 Task: Find connections with filter location Villarrobledo with filter topic #Consultingwith filter profile language English with filter current company Alantra with filter school Technology And Management Jobs with filter industry Retail Gasoline with filter service category Interaction Design with filter keywords title Controller
Action: Mouse moved to (499, 73)
Screenshot: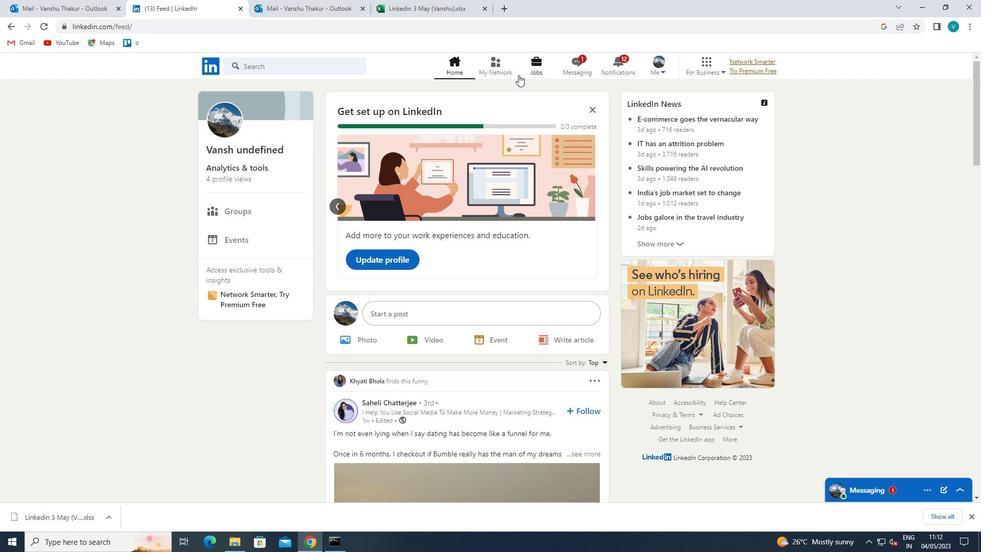 
Action: Mouse pressed left at (499, 73)
Screenshot: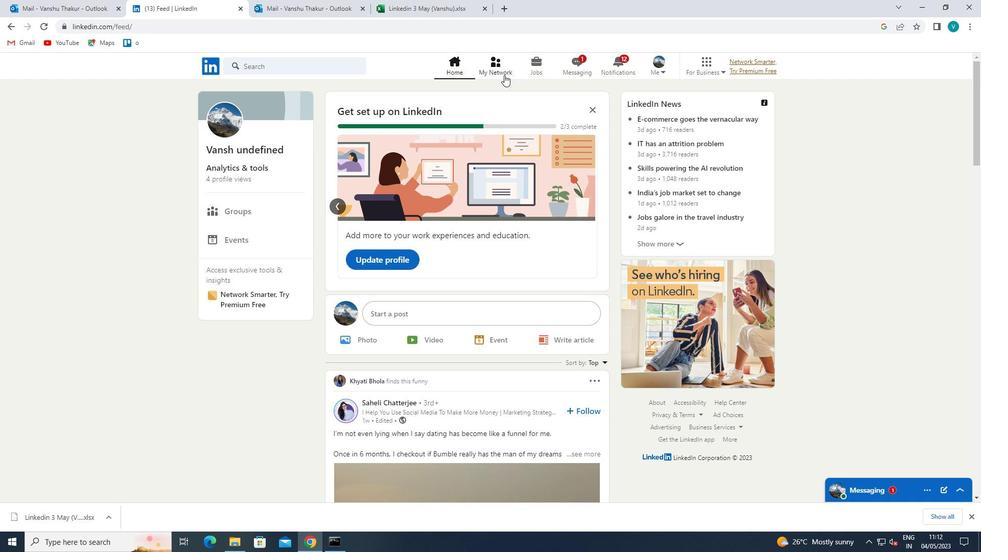 
Action: Mouse moved to (303, 116)
Screenshot: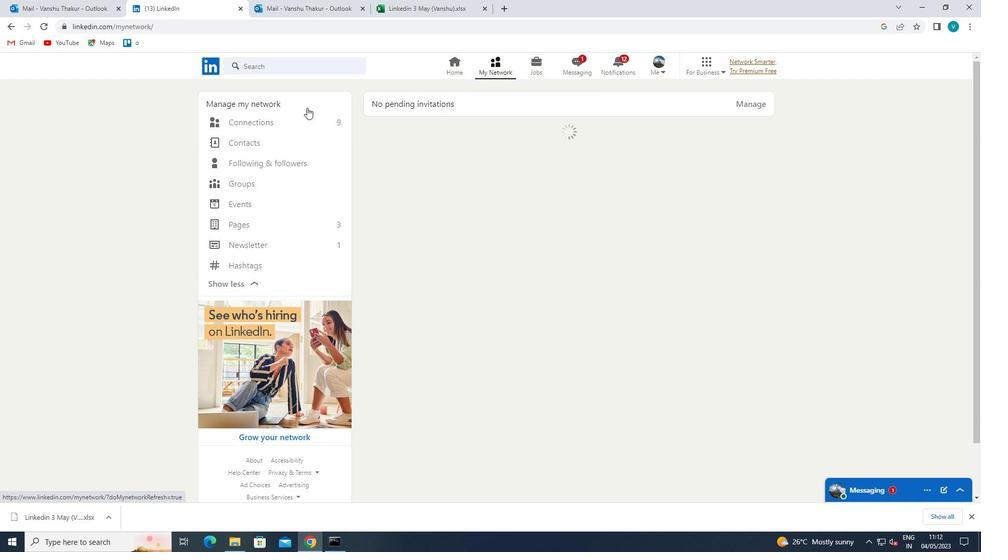 
Action: Mouse pressed left at (303, 116)
Screenshot: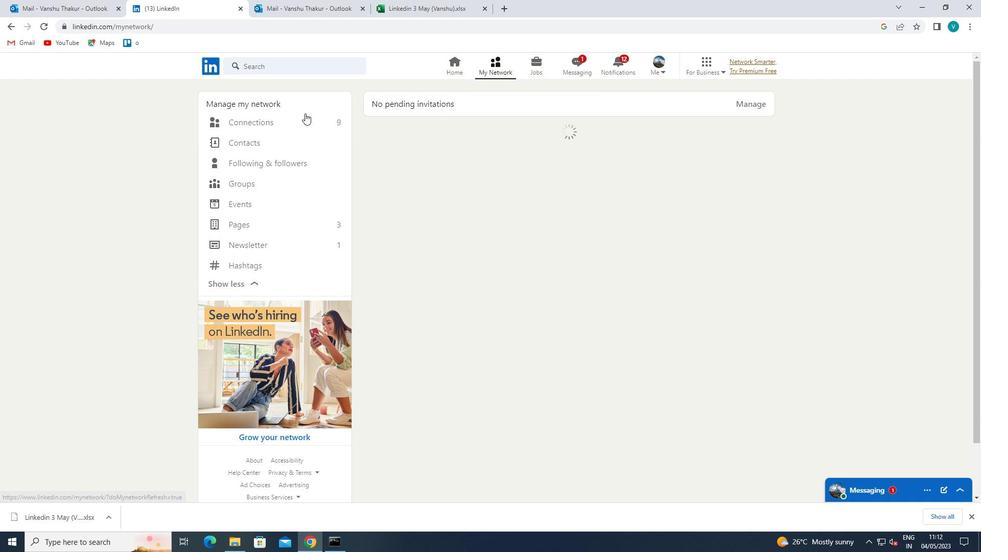 
Action: Mouse moved to (267, 121)
Screenshot: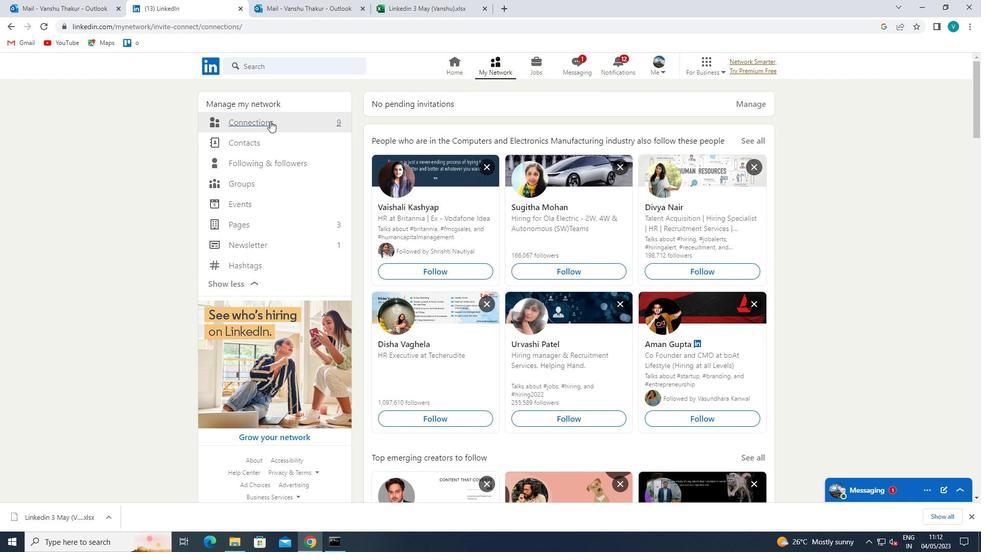
Action: Mouse pressed left at (267, 121)
Screenshot: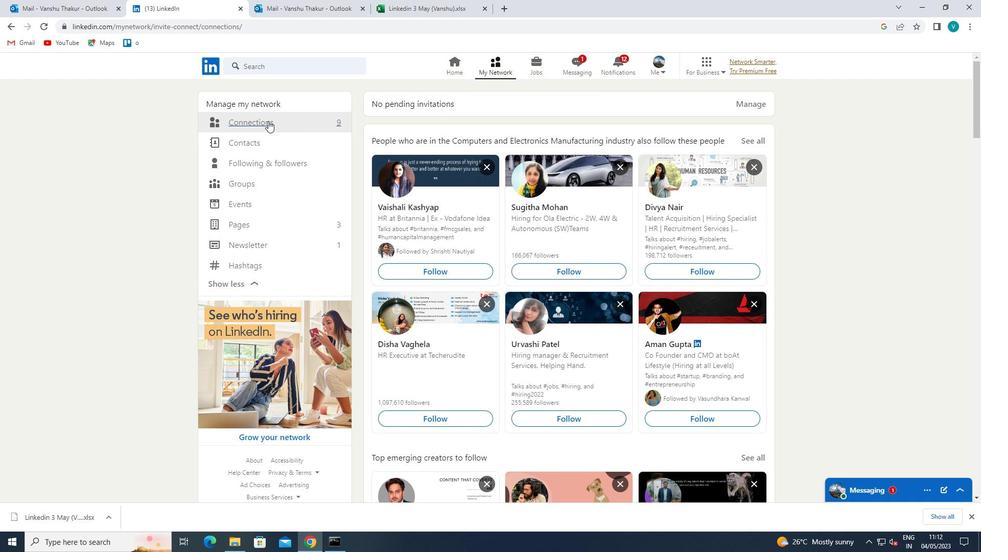 
Action: Mouse moved to (590, 125)
Screenshot: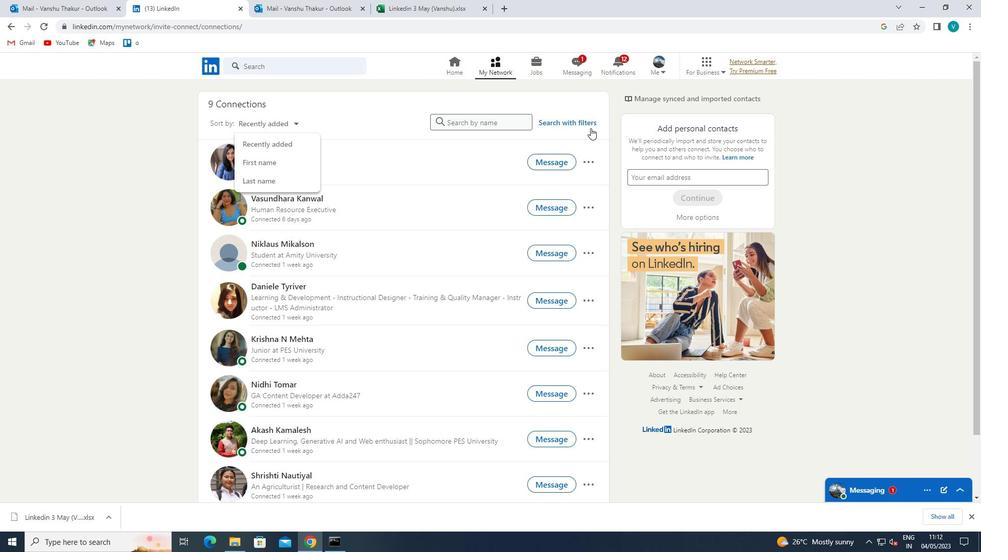 
Action: Mouse pressed left at (590, 125)
Screenshot: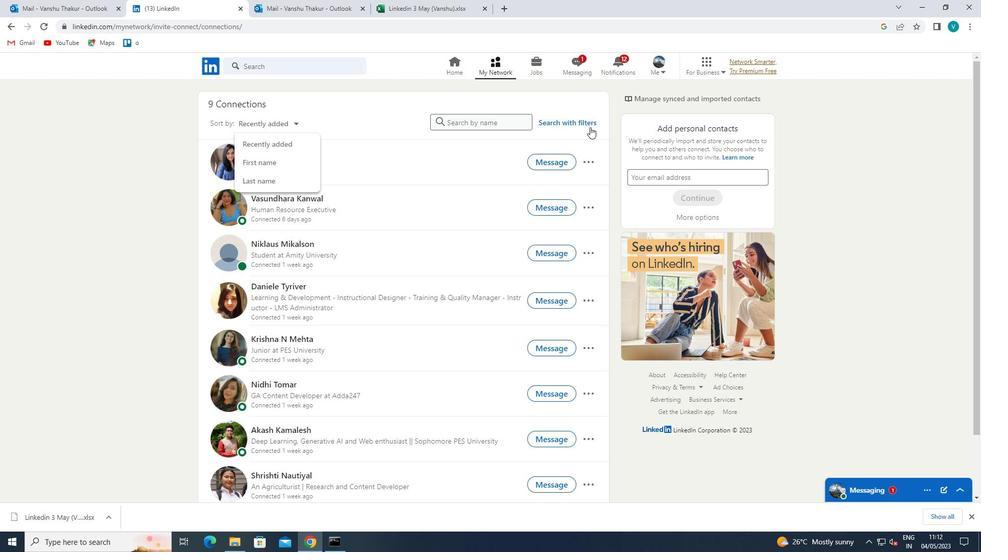 
Action: Mouse moved to (582, 123)
Screenshot: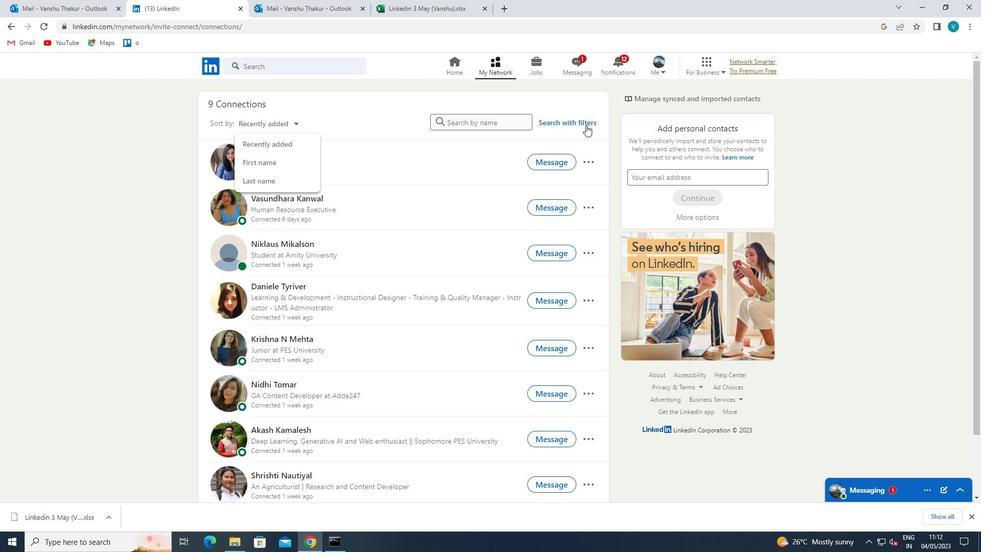 
Action: Mouse pressed left at (582, 123)
Screenshot: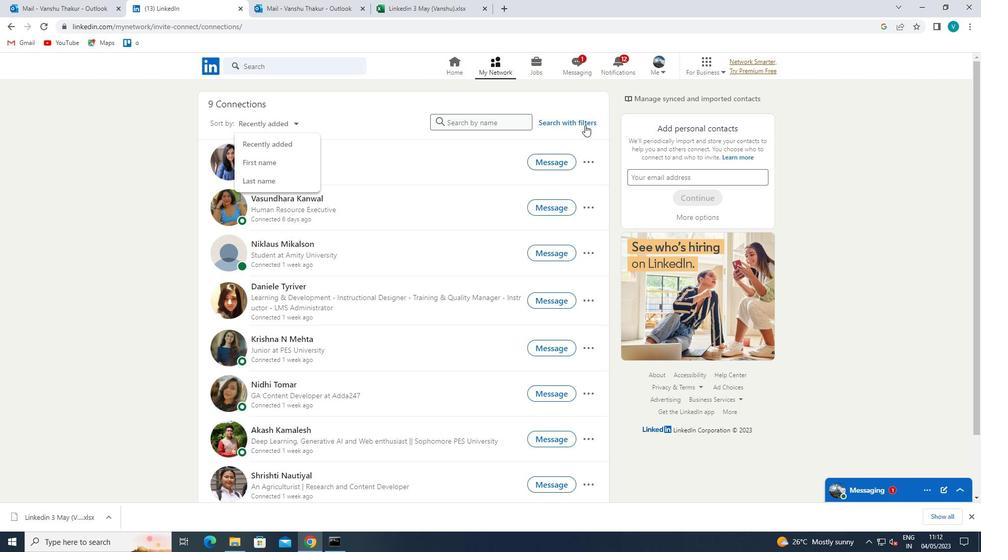 
Action: Mouse moved to (500, 96)
Screenshot: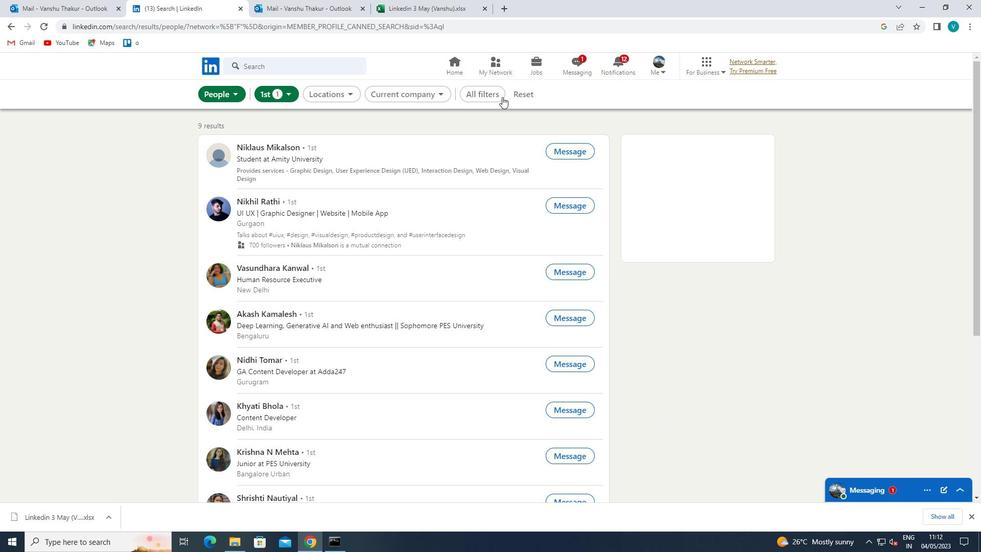 
Action: Mouse pressed left at (500, 96)
Screenshot: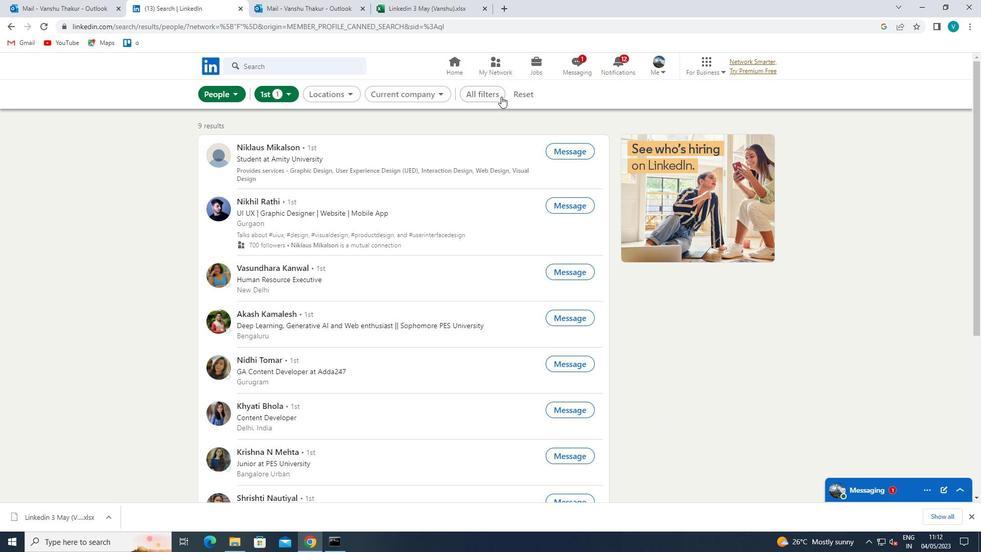 
Action: Mouse moved to (893, 188)
Screenshot: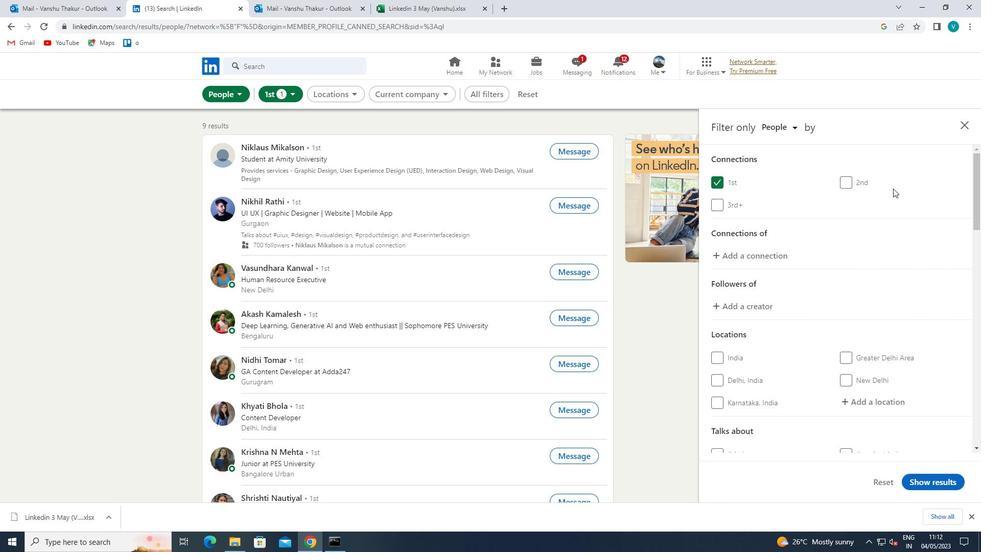 
Action: Mouse scrolled (893, 188) with delta (0, 0)
Screenshot: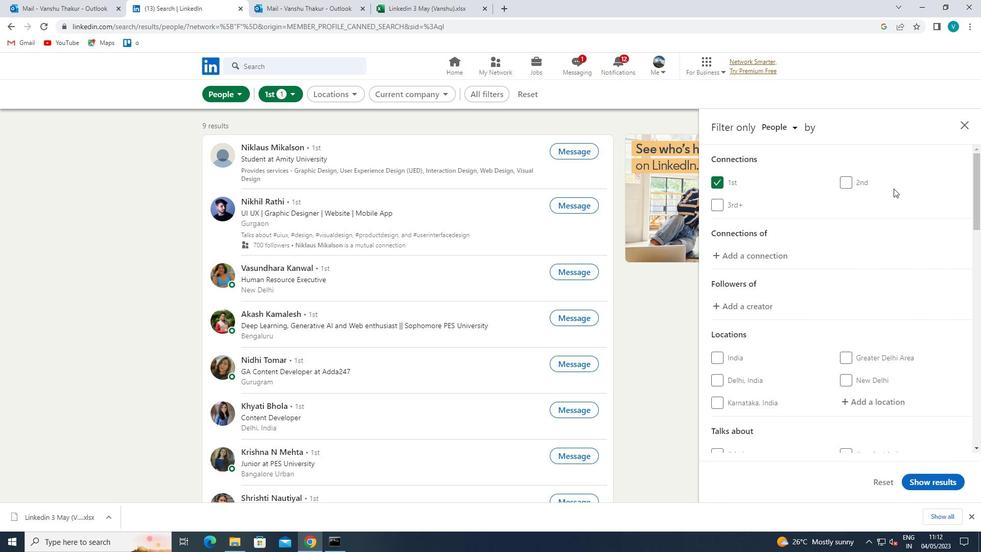 
Action: Mouse moved to (897, 204)
Screenshot: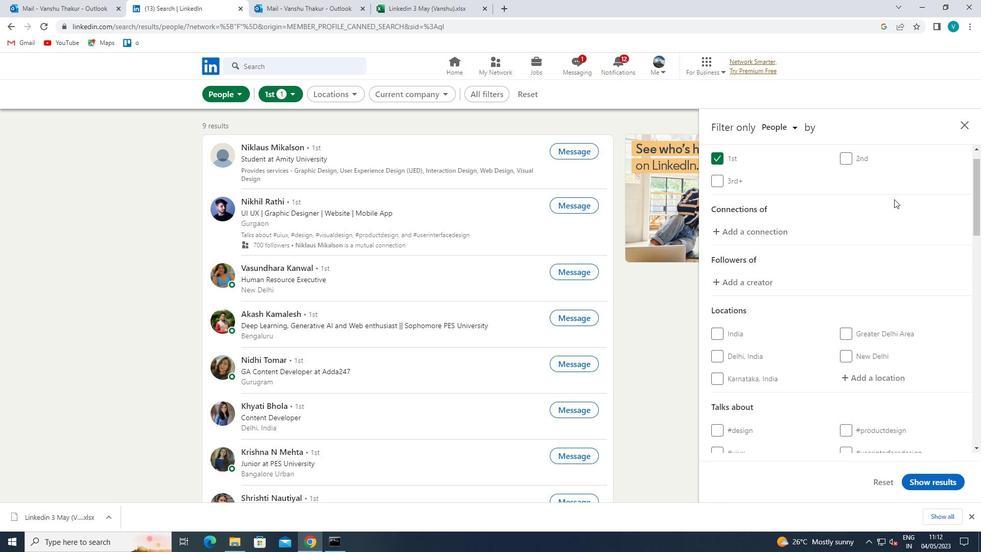 
Action: Mouse scrolled (897, 204) with delta (0, 0)
Screenshot: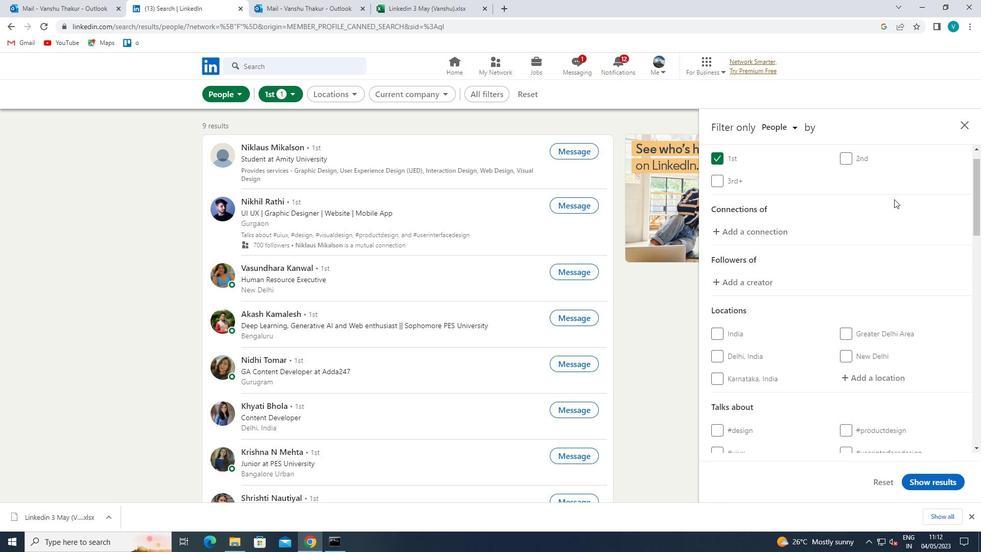 
Action: Mouse moved to (898, 205)
Screenshot: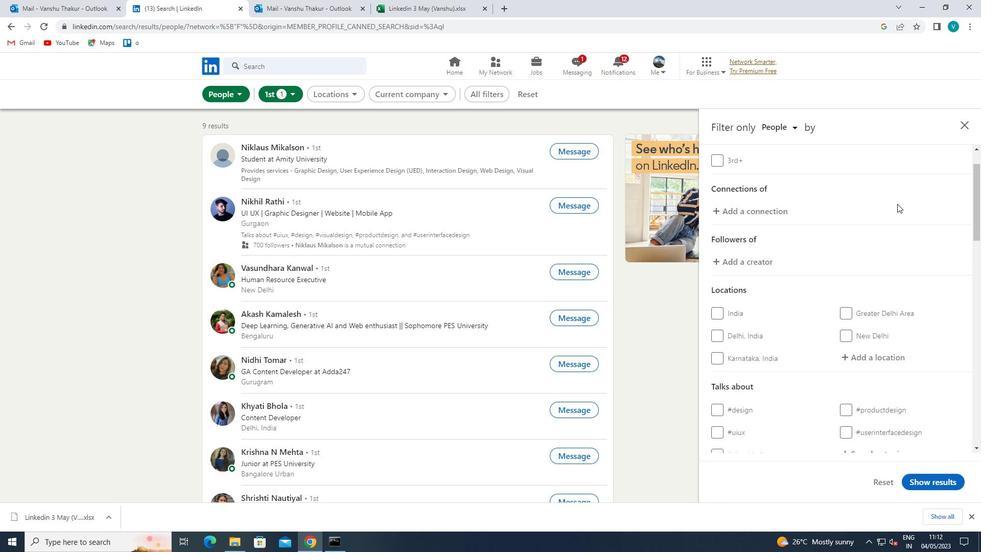 
Action: Mouse scrolled (898, 204) with delta (0, 0)
Screenshot: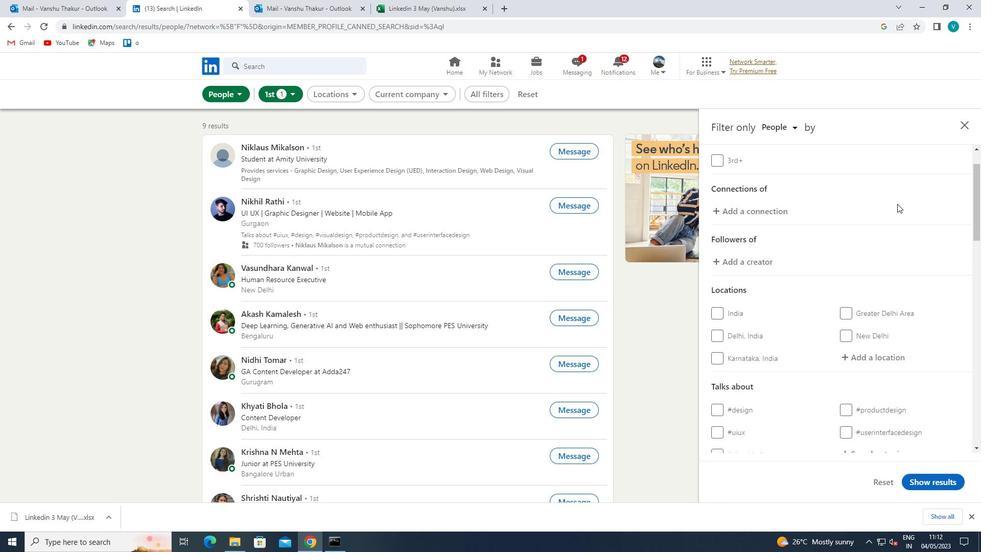 
Action: Mouse moved to (897, 246)
Screenshot: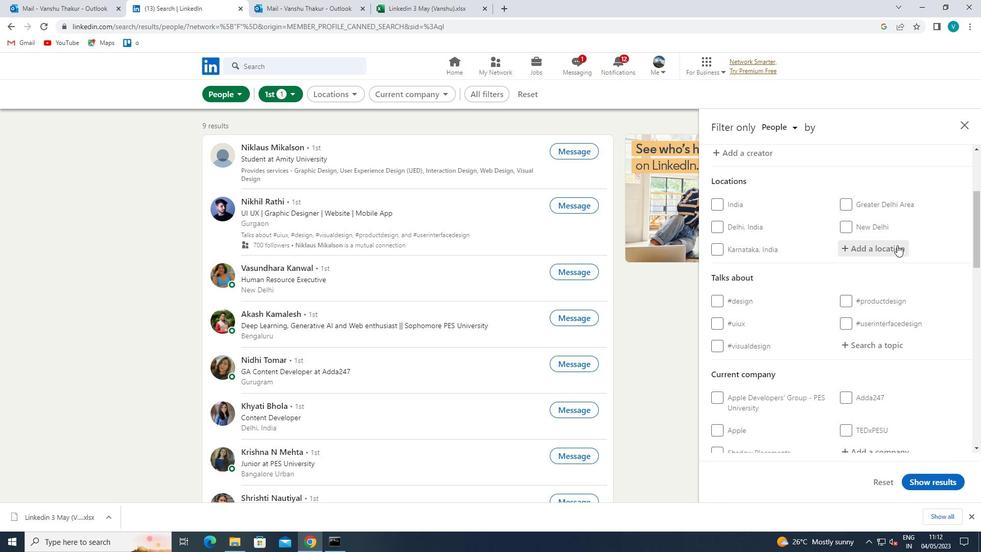 
Action: Mouse pressed left at (897, 246)
Screenshot: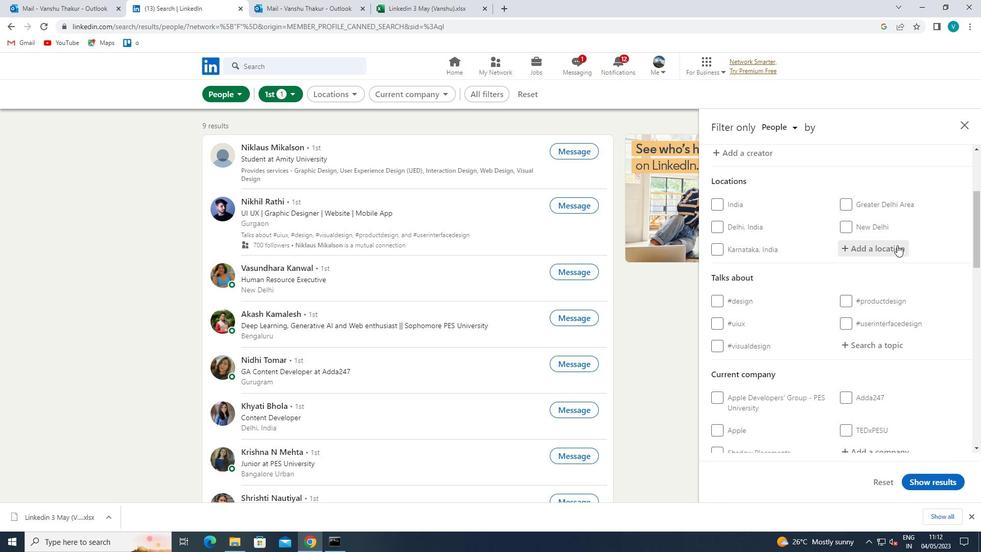 
Action: Mouse moved to (896, 247)
Screenshot: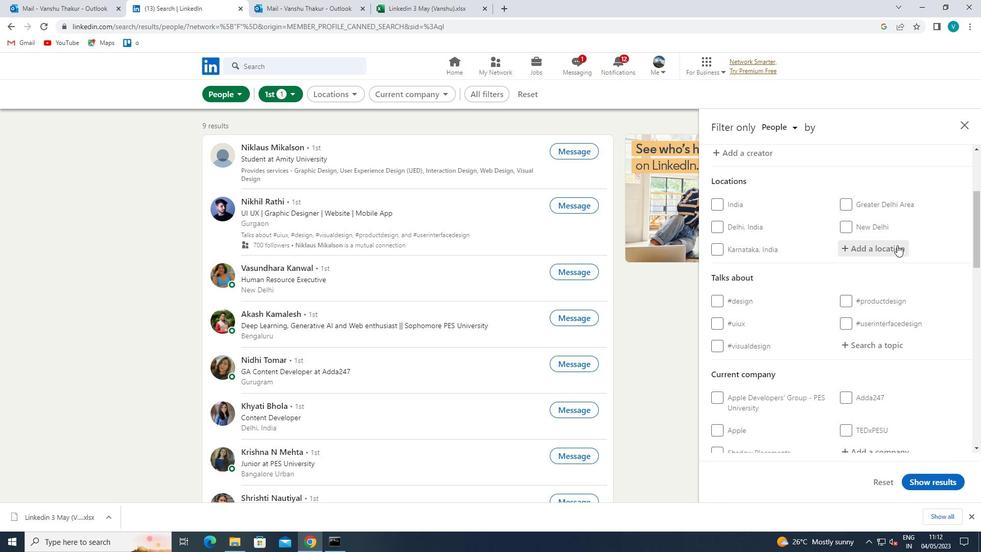 
Action: Key pressed <Key.shift>VILLARROBLEDO
Screenshot: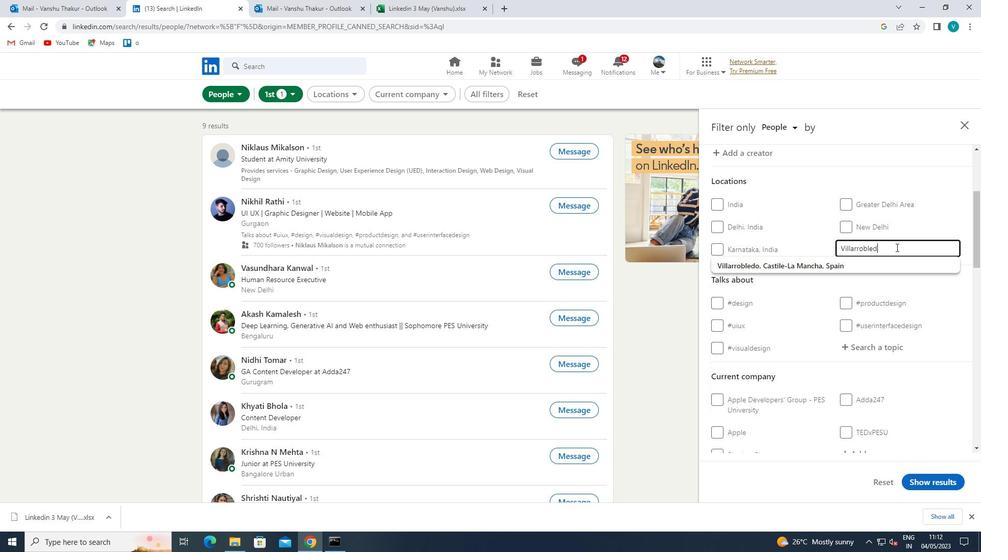 
Action: Mouse moved to (881, 269)
Screenshot: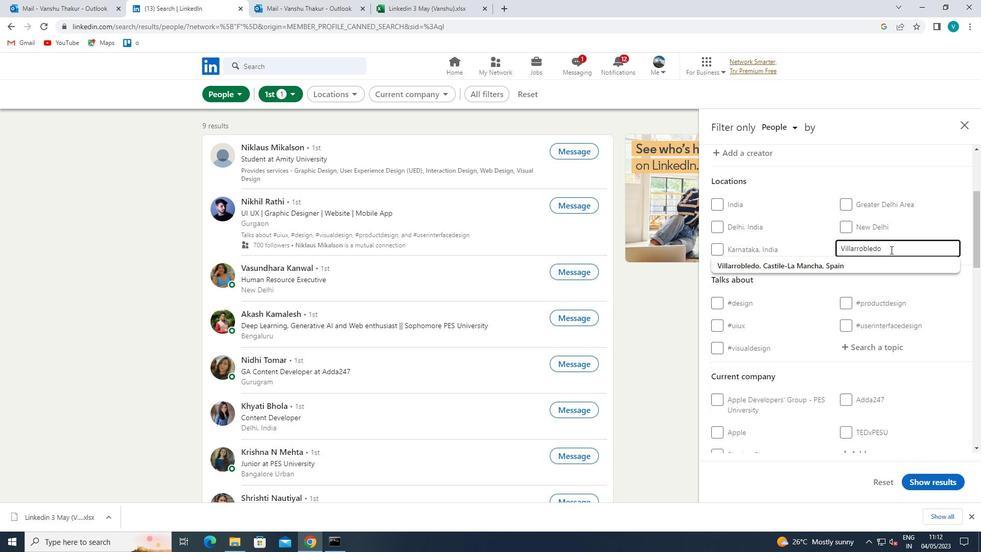 
Action: Mouse pressed left at (881, 269)
Screenshot: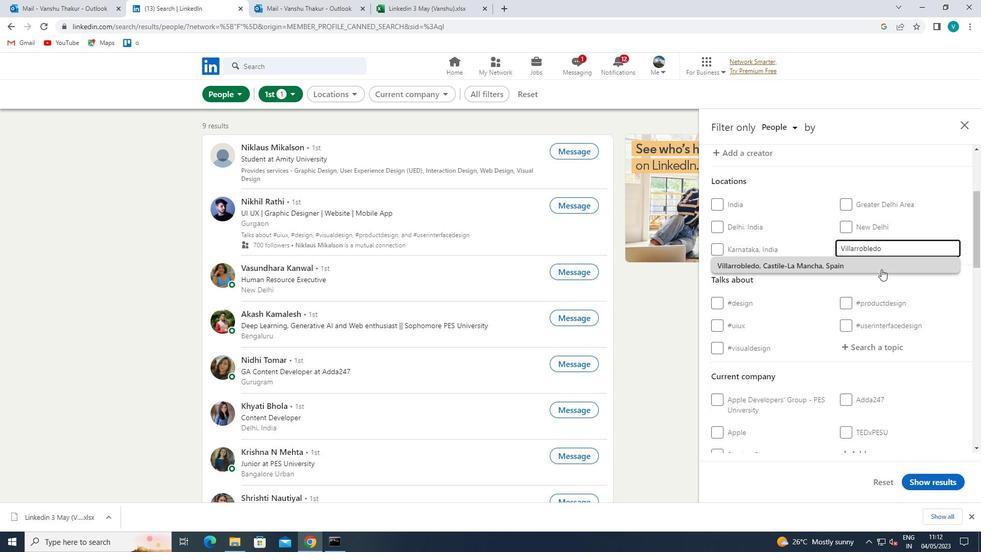 
Action: Mouse moved to (875, 272)
Screenshot: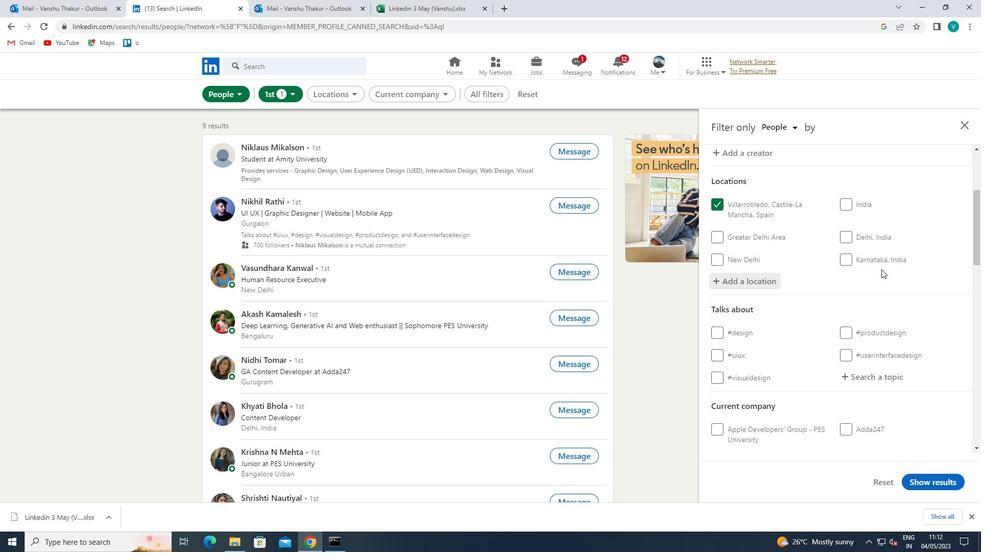 
Action: Mouse scrolled (875, 272) with delta (0, 0)
Screenshot: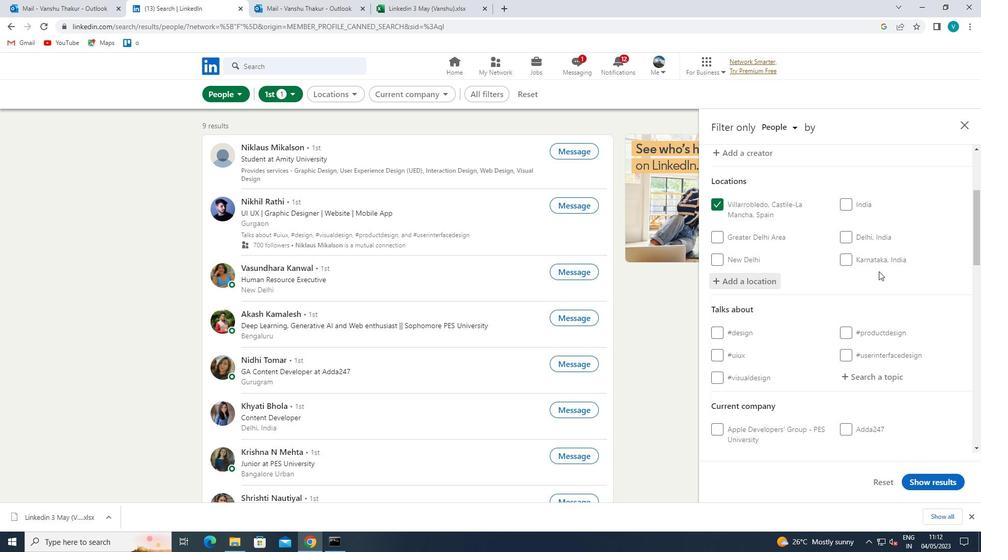 
Action: Mouse scrolled (875, 272) with delta (0, 0)
Screenshot: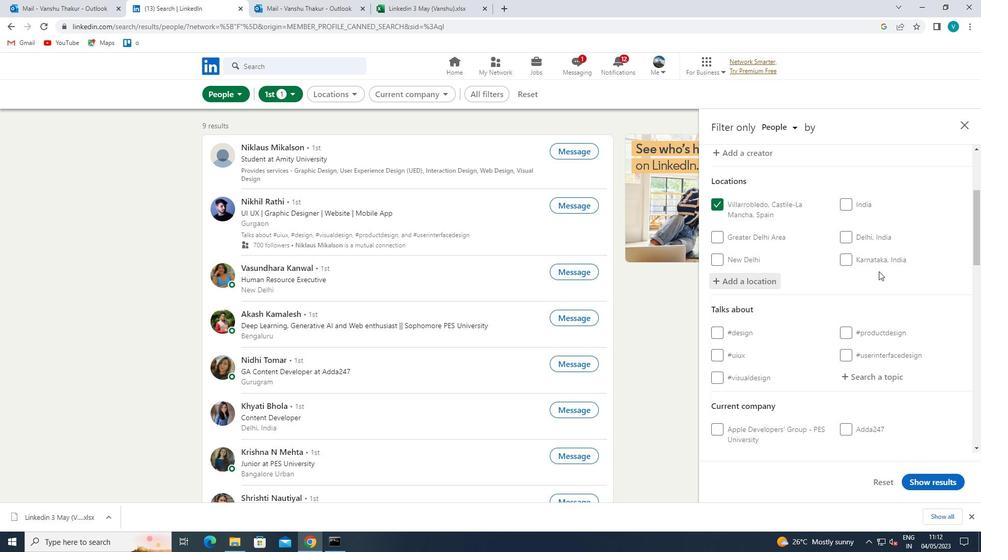 
Action: Mouse moved to (883, 274)
Screenshot: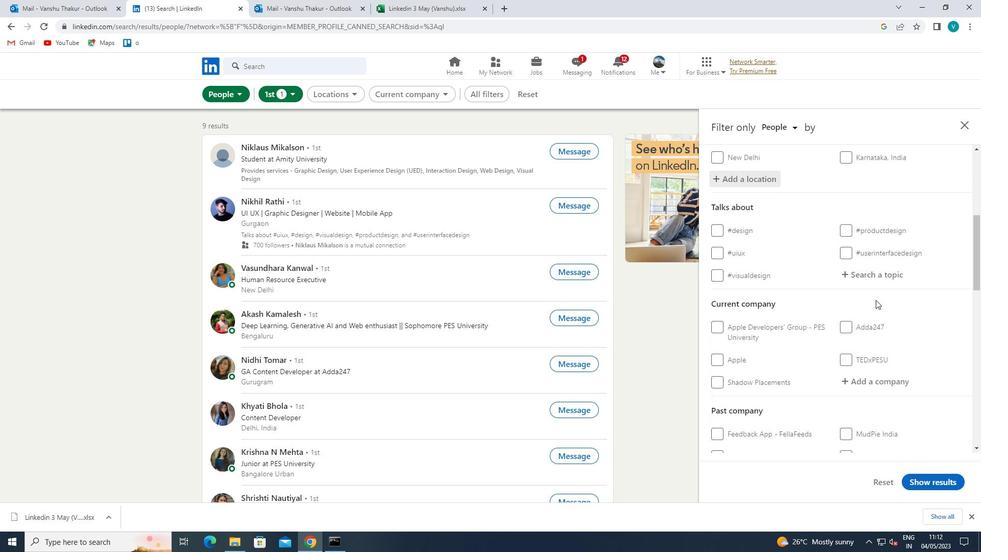 
Action: Mouse pressed left at (883, 274)
Screenshot: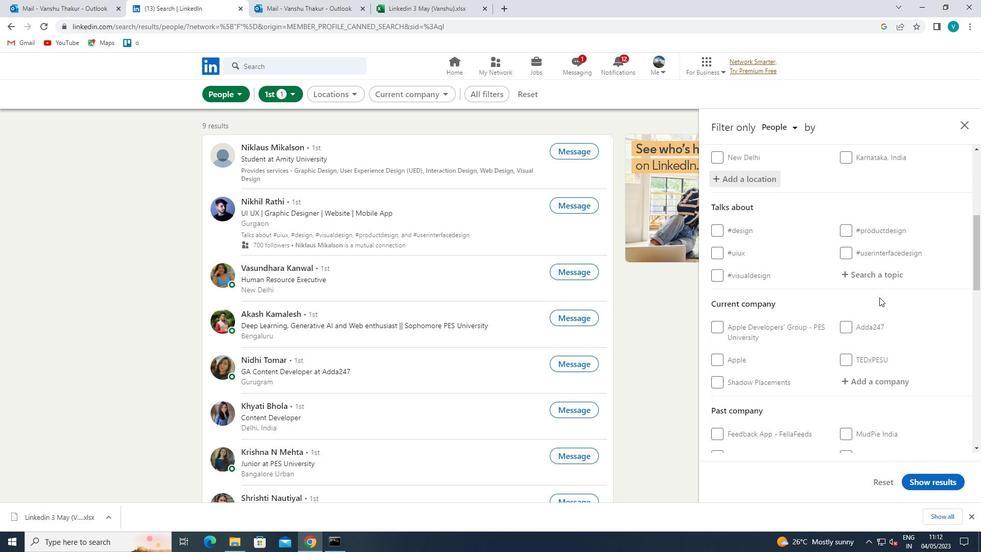 
Action: Mouse moved to (883, 274)
Screenshot: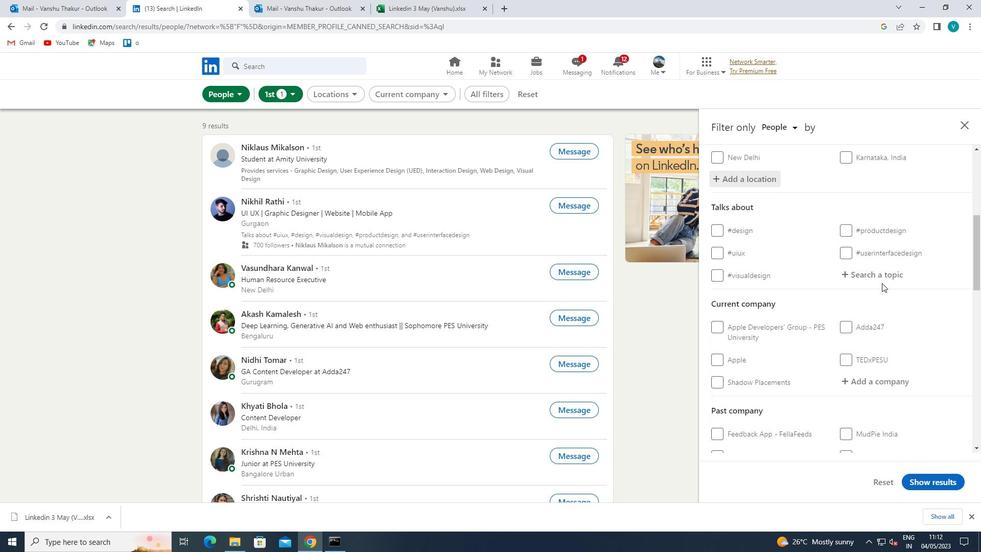 
Action: Key pressed CONSULTING<Key.space>
Screenshot: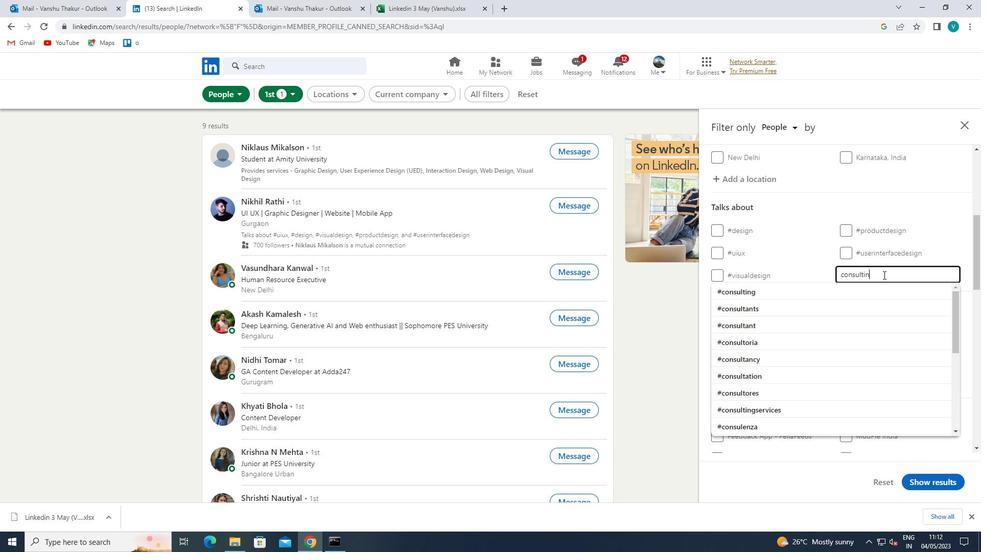 
Action: Mouse moved to (843, 272)
Screenshot: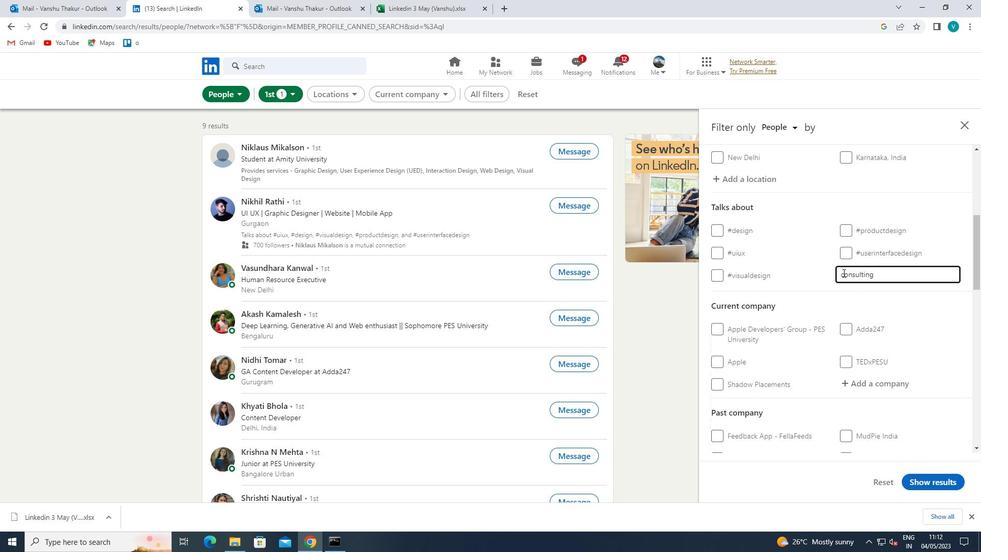 
Action: Mouse pressed left at (843, 272)
Screenshot: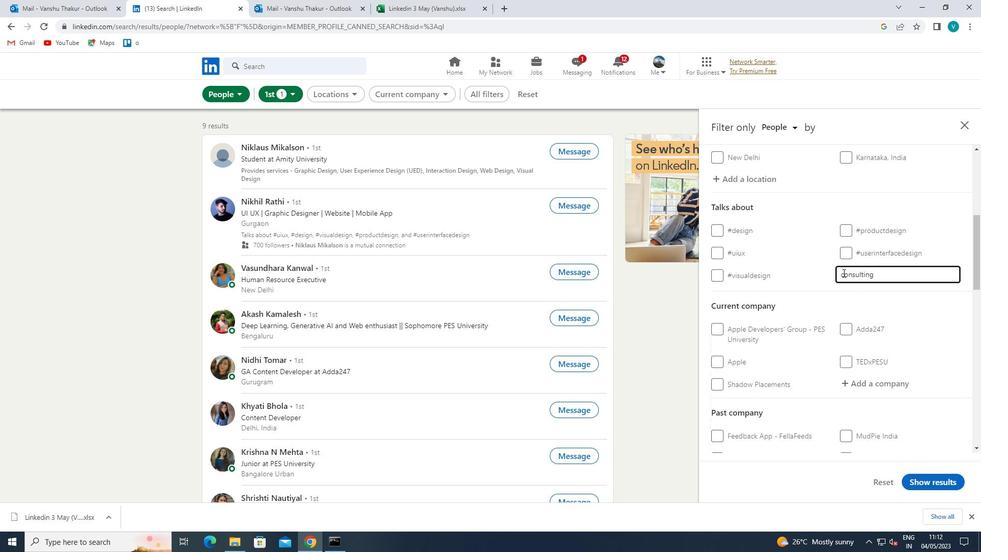
Action: Mouse moved to (840, 277)
Screenshot: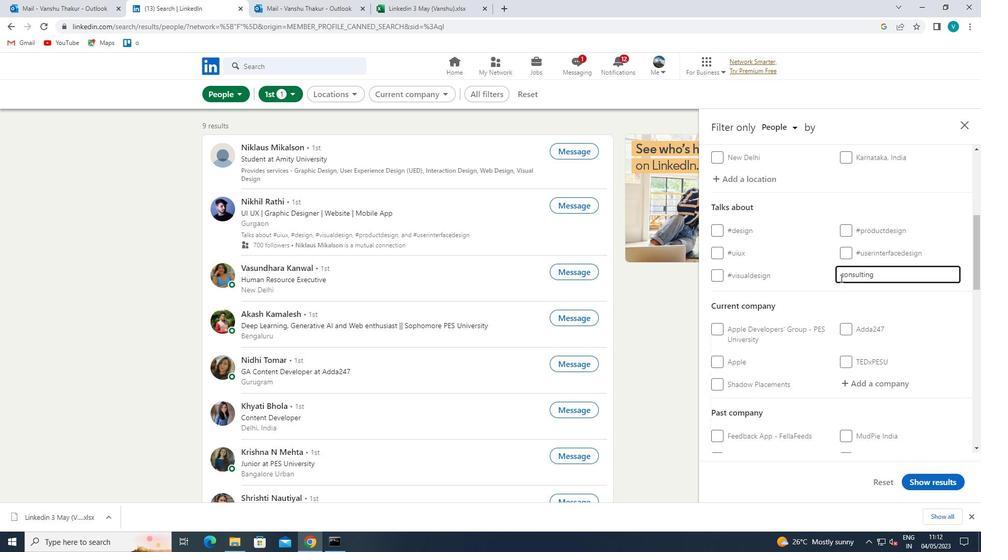 
Action: Mouse pressed left at (840, 277)
Screenshot: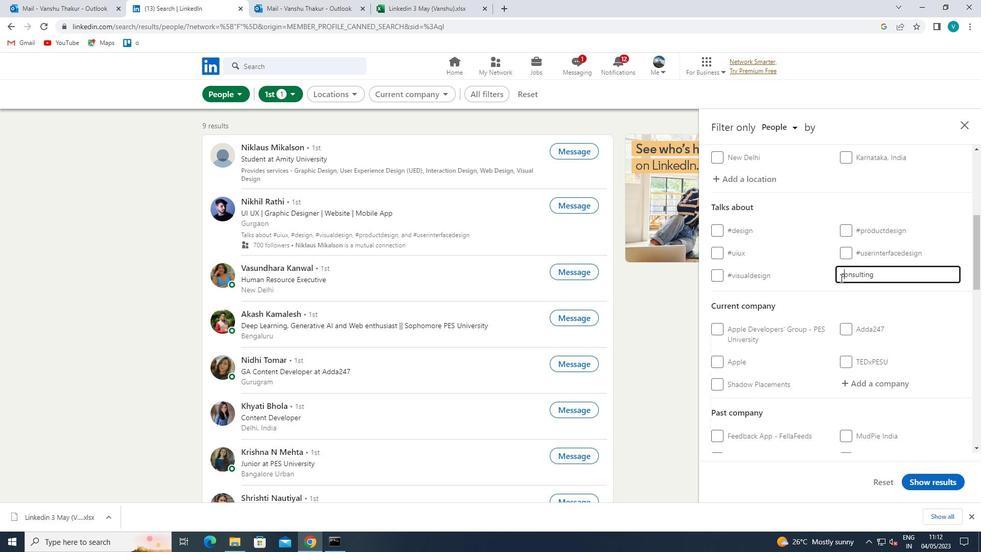 
Action: Mouse moved to (851, 294)
Screenshot: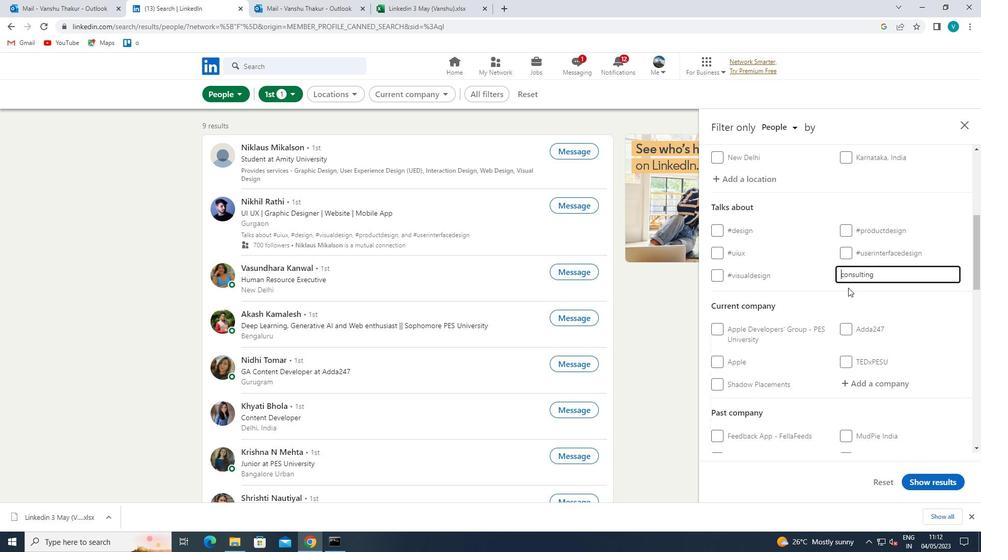 
Action: Key pressed <Key.shift>#
Screenshot: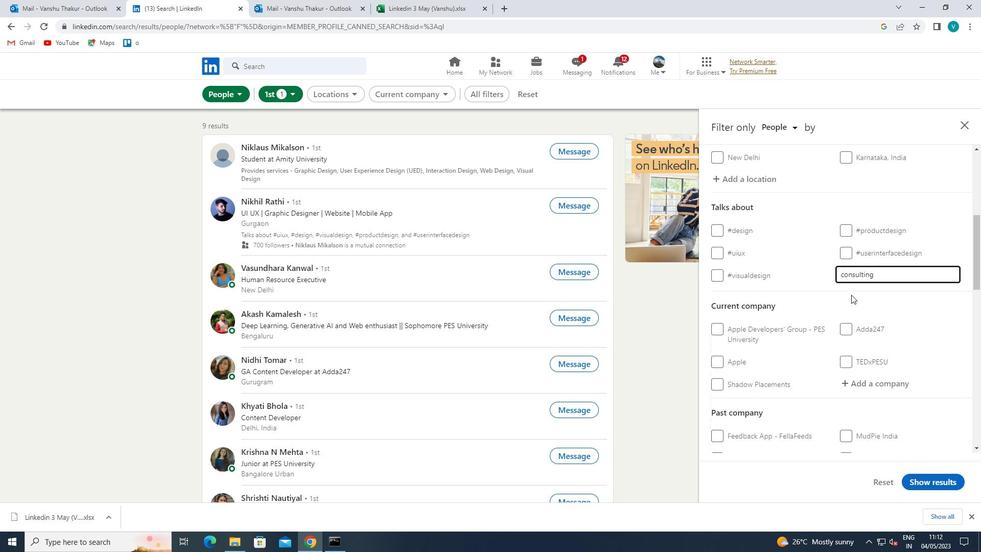 
Action: Mouse moved to (852, 294)
Screenshot: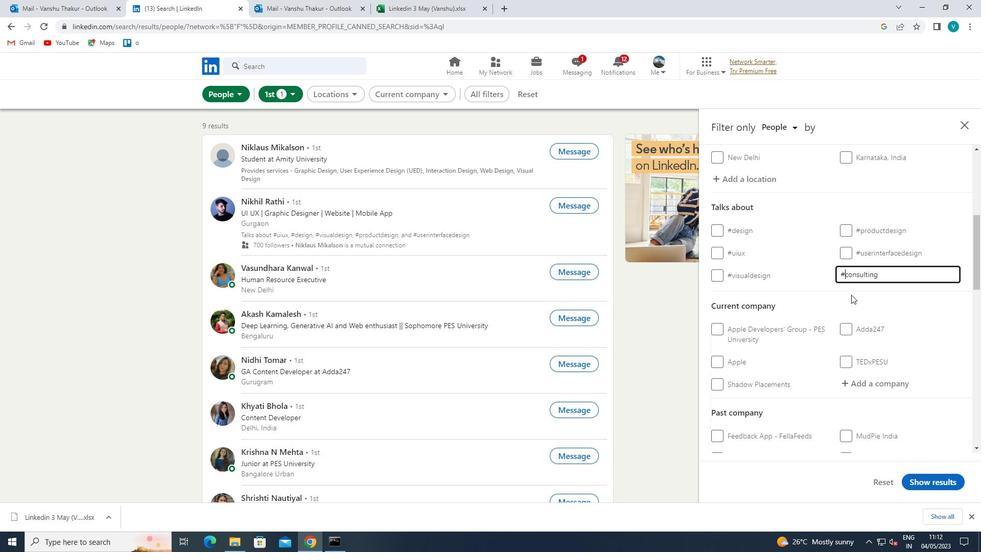 
Action: Mouse pressed left at (852, 294)
Screenshot: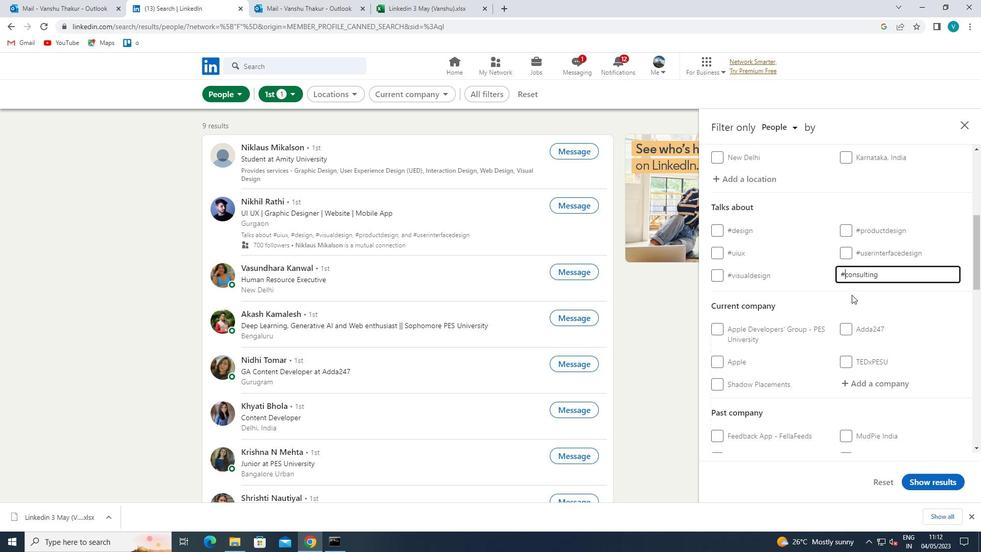 
Action: Mouse moved to (852, 295)
Screenshot: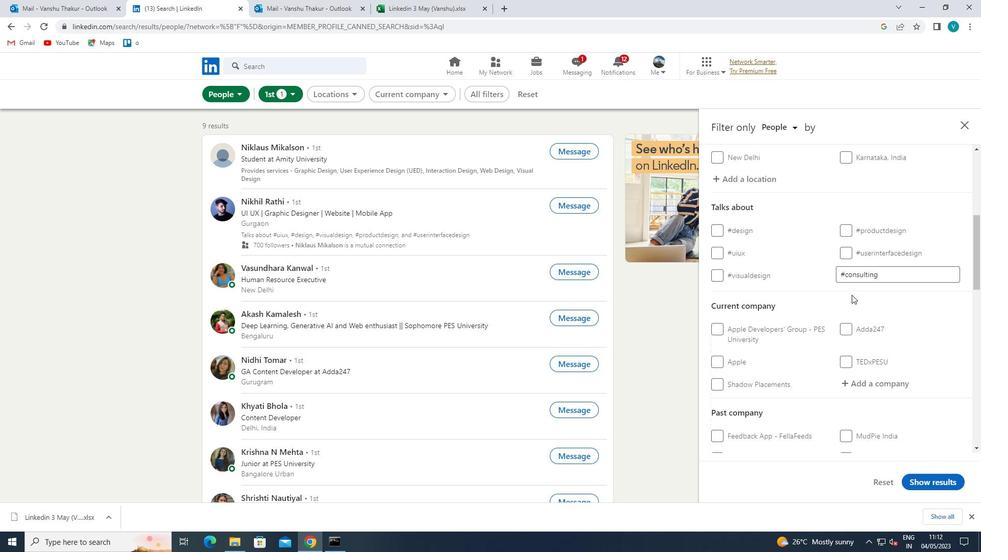 
Action: Mouse scrolled (852, 294) with delta (0, 0)
Screenshot: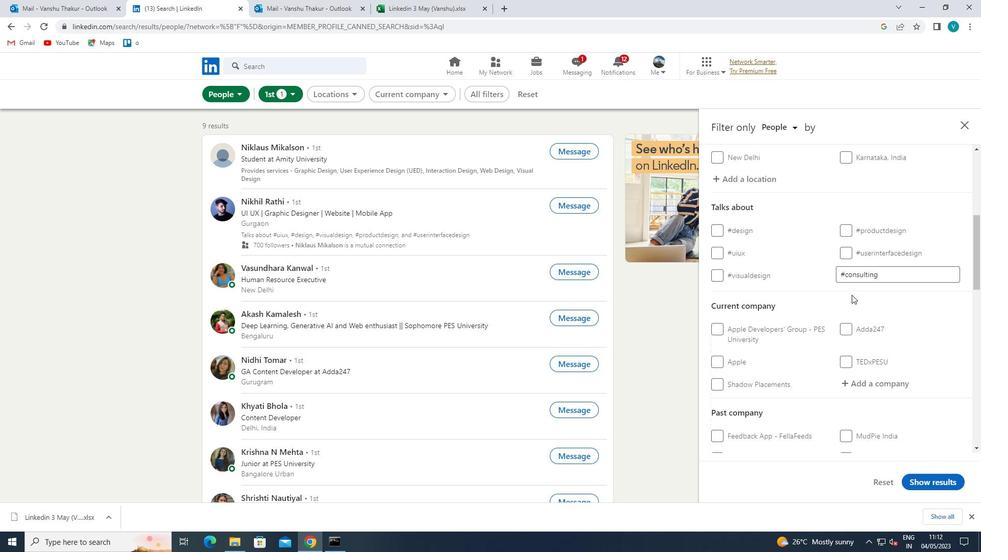 
Action: Mouse moved to (851, 295)
Screenshot: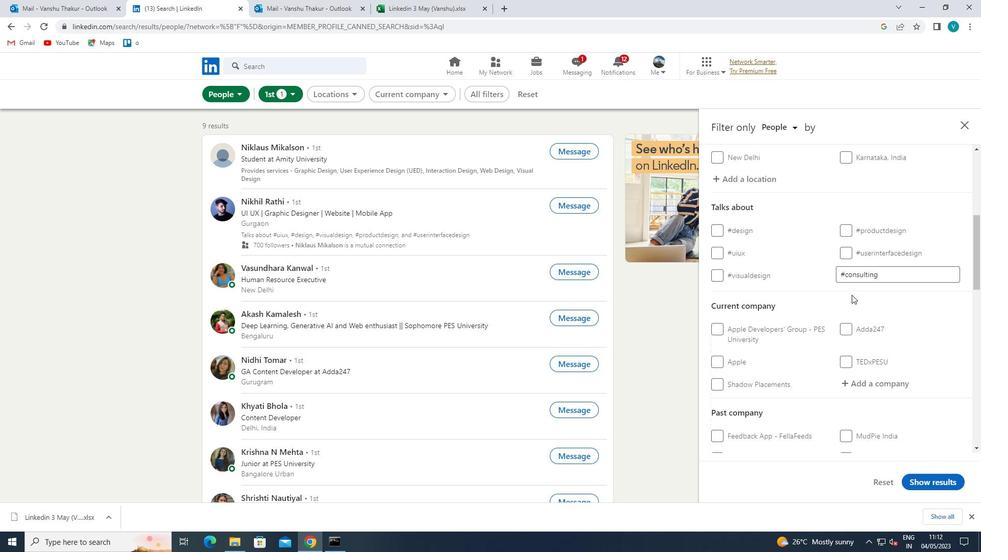 
Action: Mouse scrolled (851, 295) with delta (0, 0)
Screenshot: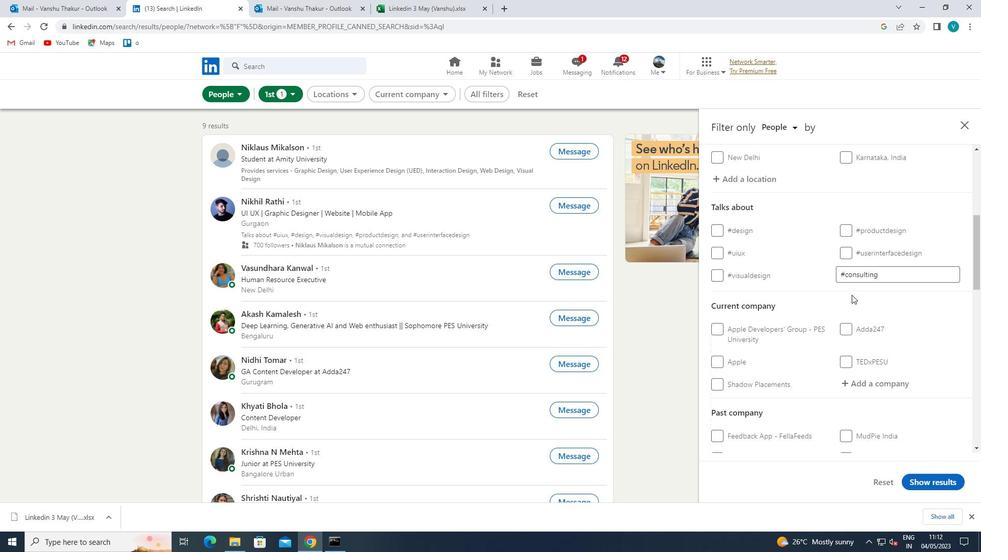 
Action: Mouse moved to (849, 296)
Screenshot: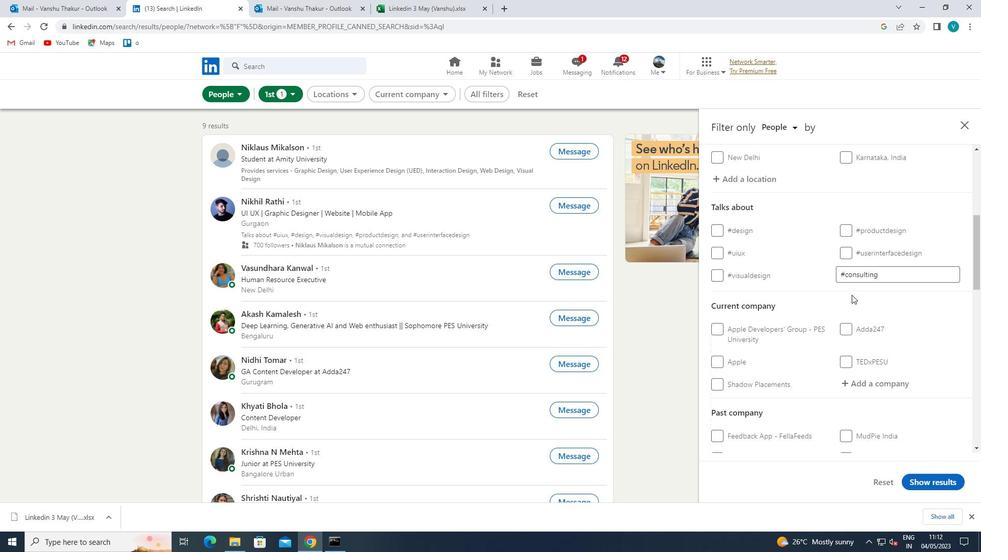 
Action: Mouse scrolled (849, 296) with delta (0, 0)
Screenshot: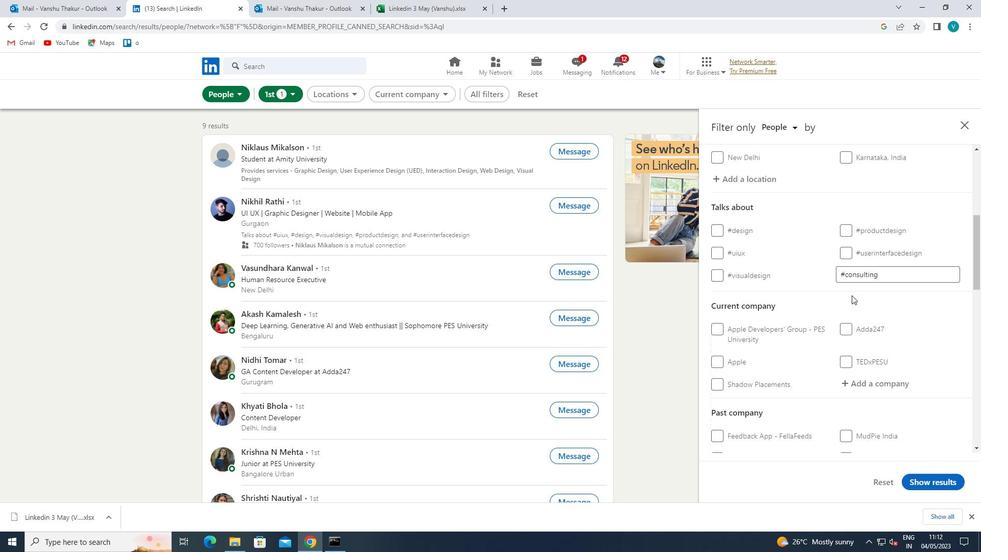 
Action: Mouse moved to (845, 298)
Screenshot: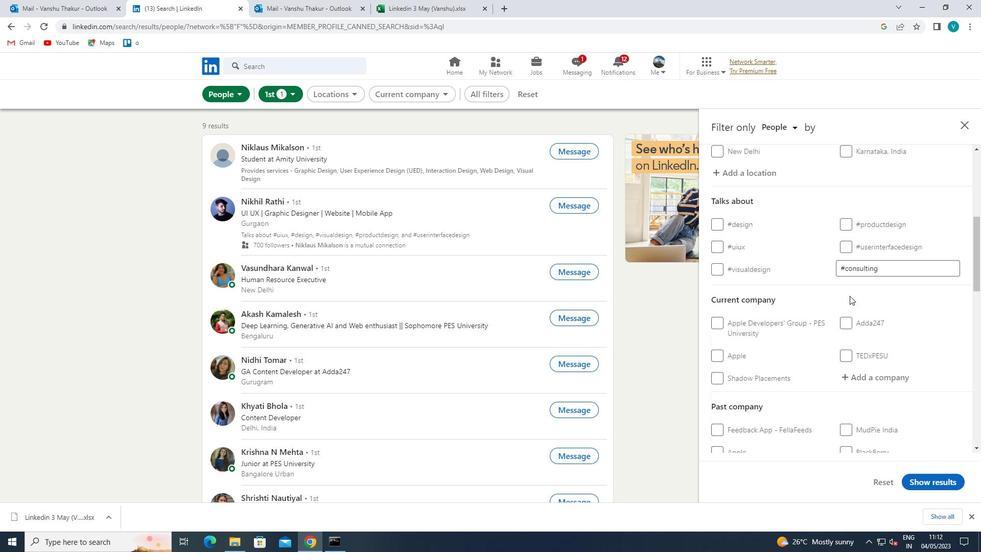 
Action: Mouse scrolled (845, 297) with delta (0, 0)
Screenshot: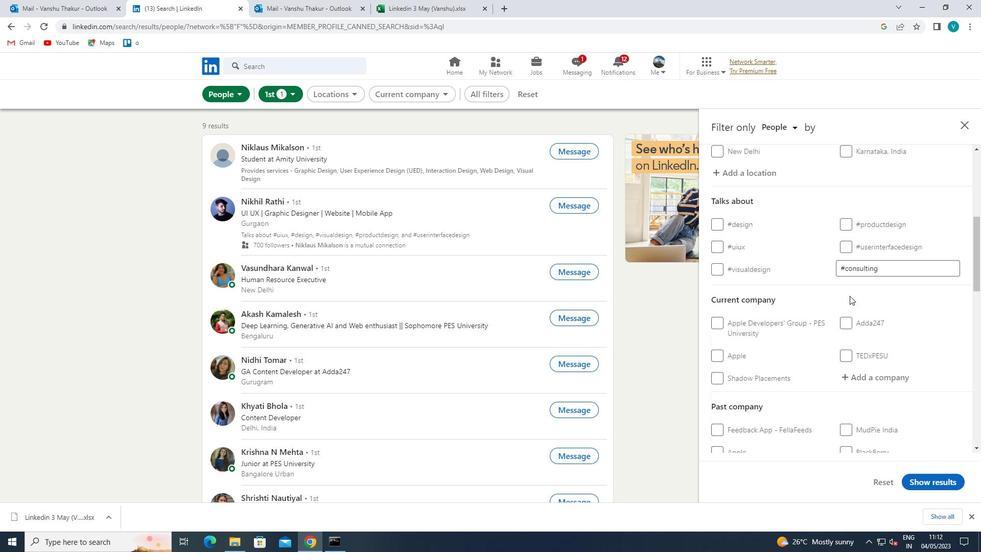 
Action: Mouse moved to (842, 300)
Screenshot: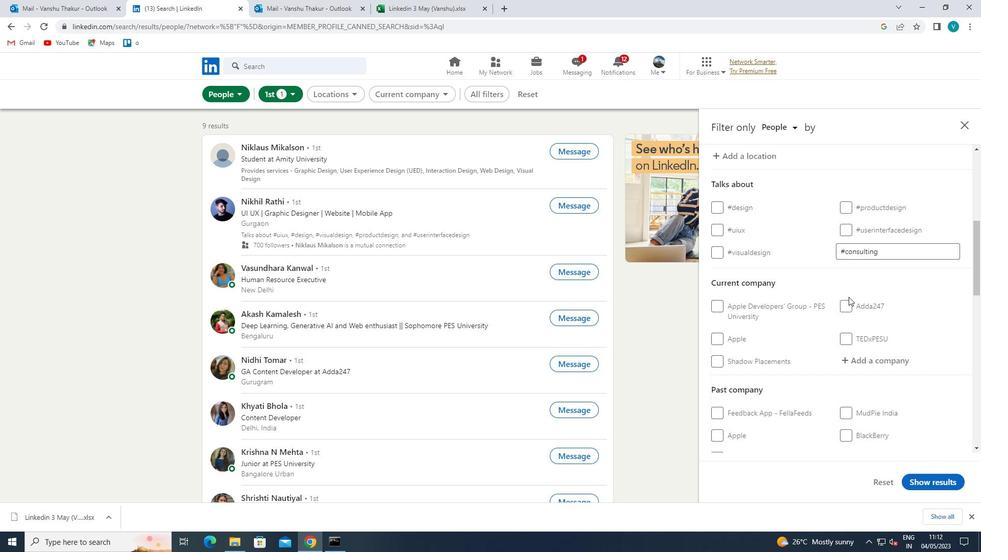 
Action: Mouse scrolled (842, 300) with delta (0, 0)
Screenshot: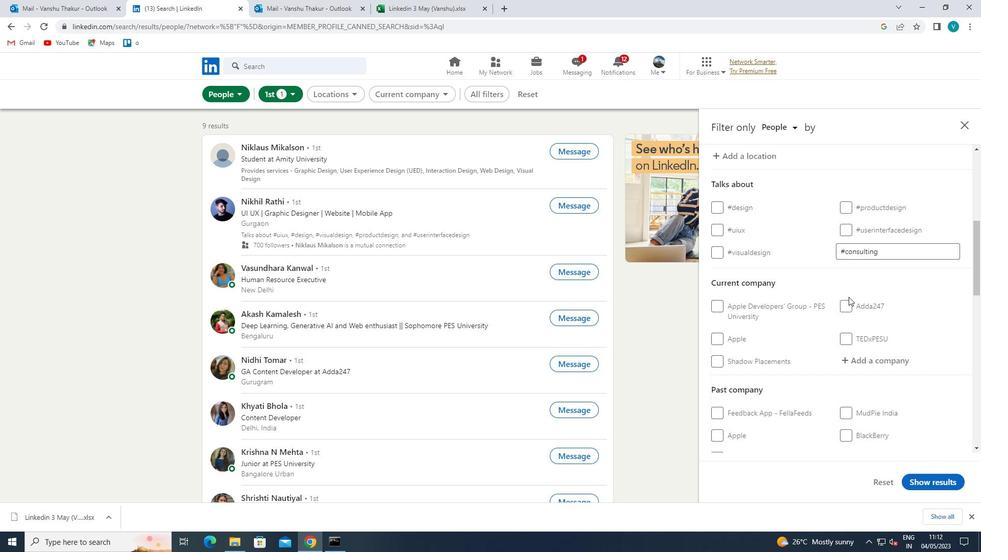 
Action: Mouse moved to (840, 302)
Screenshot: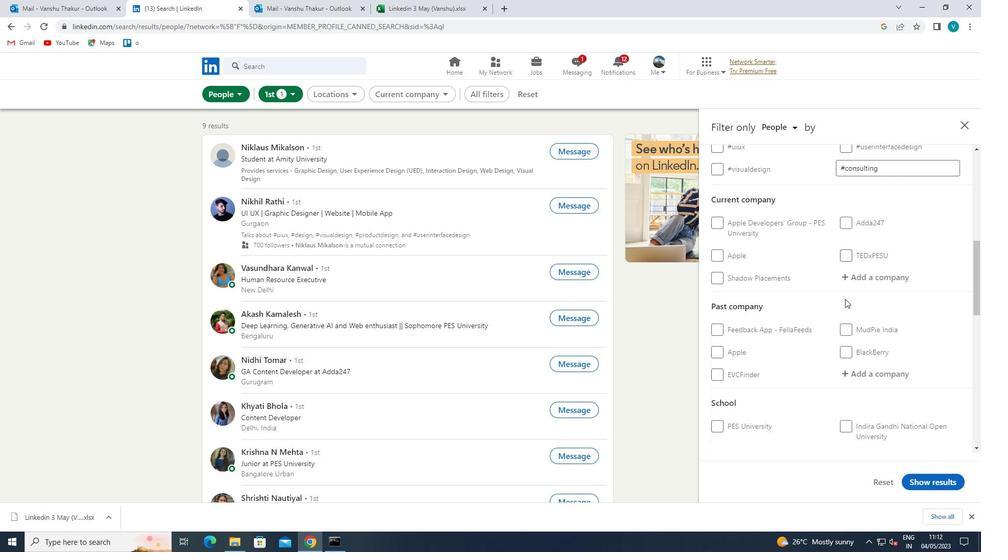 
Action: Mouse scrolled (840, 302) with delta (0, 0)
Screenshot: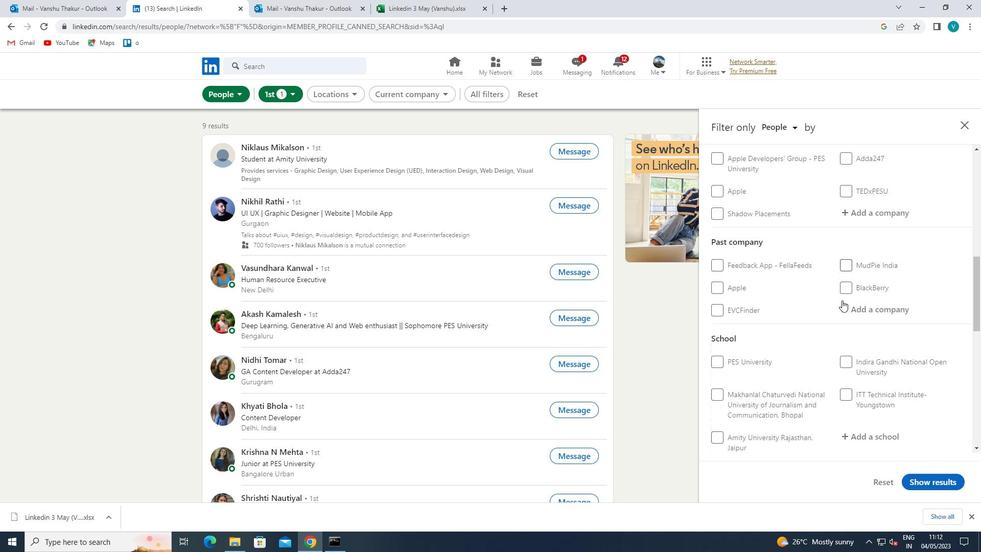 
Action: Mouse moved to (840, 302)
Screenshot: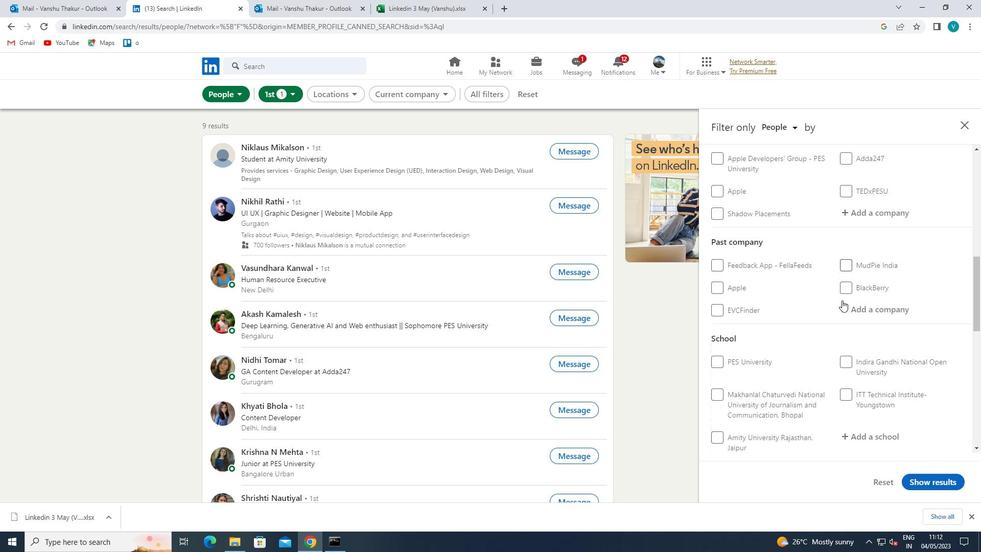 
Action: Mouse scrolled (840, 302) with delta (0, 0)
Screenshot: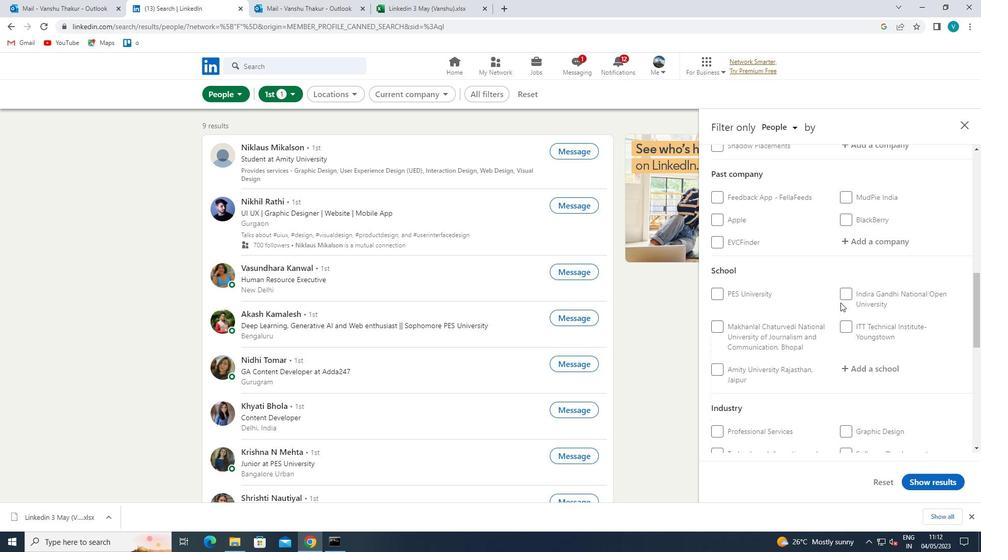 
Action: Mouse moved to (828, 310)
Screenshot: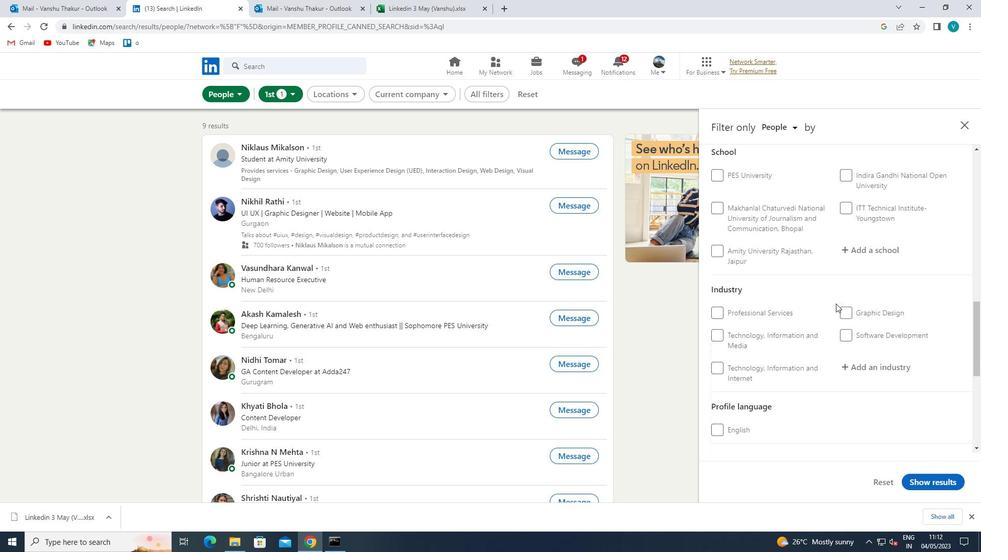 
Action: Mouse scrolled (828, 309) with delta (0, 0)
Screenshot: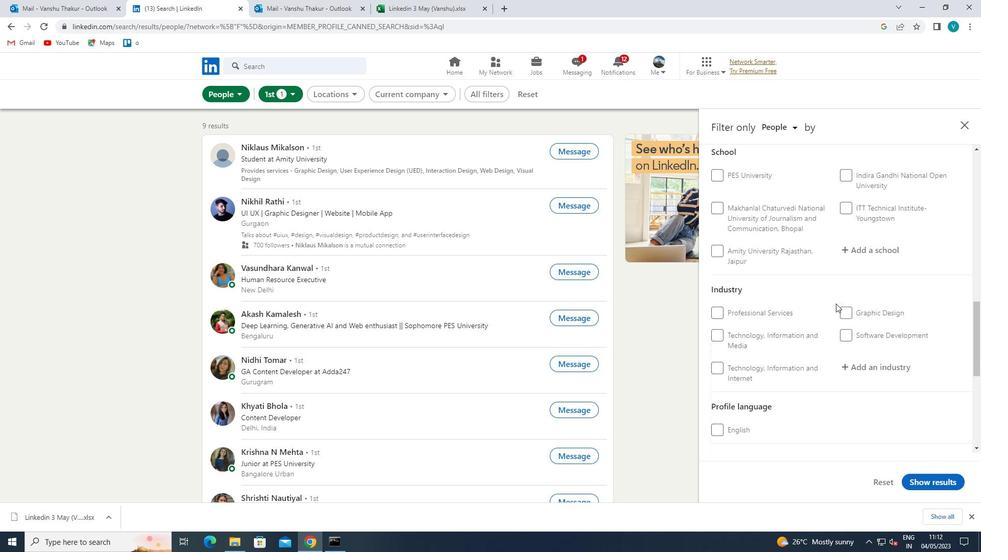
Action: Mouse moved to (828, 310)
Screenshot: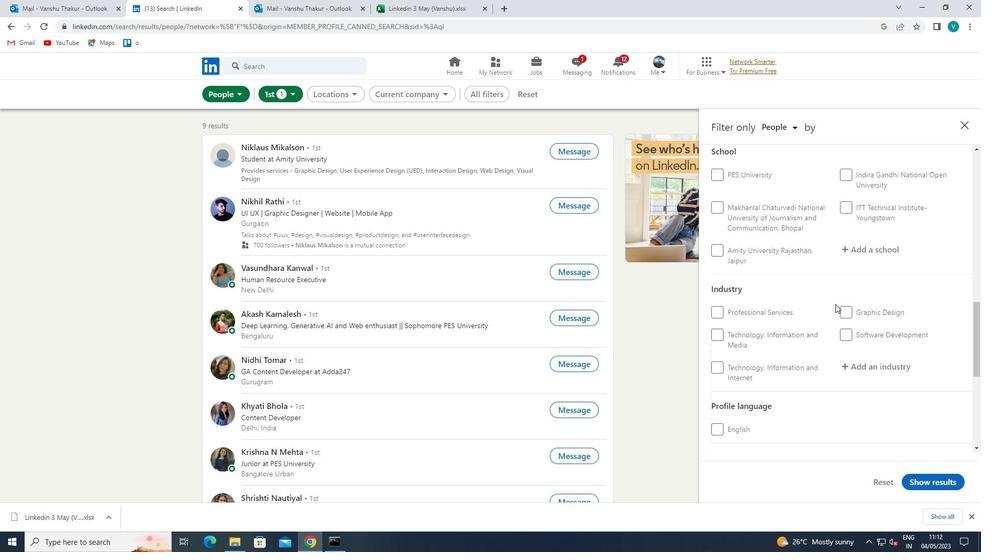 
Action: Mouse scrolled (828, 310) with delta (0, 0)
Screenshot: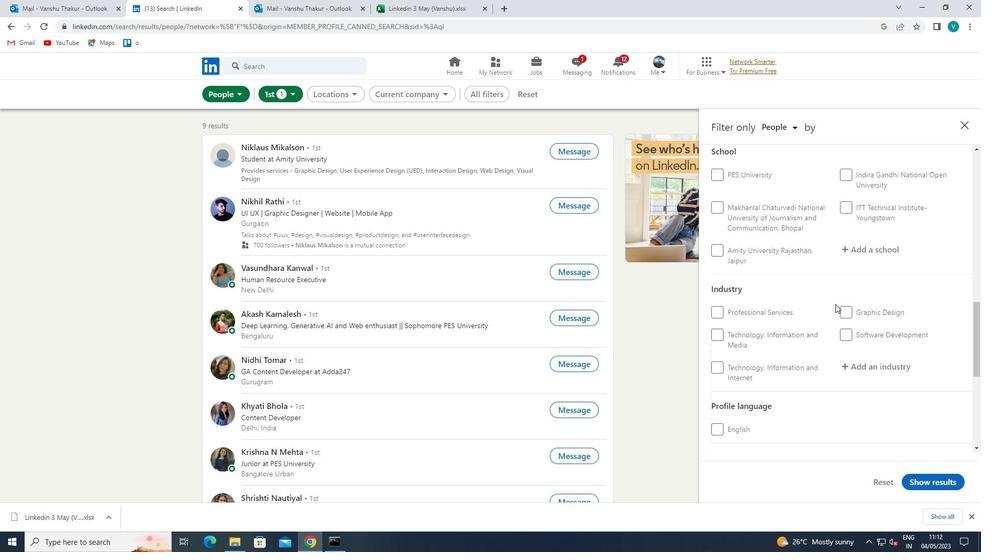 
Action: Mouse moved to (720, 330)
Screenshot: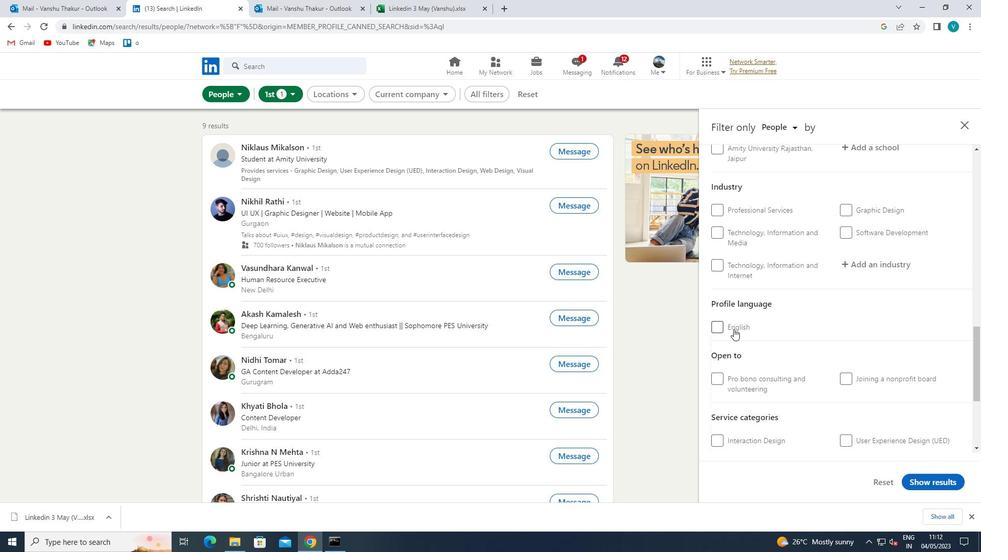 
Action: Mouse pressed left at (720, 330)
Screenshot: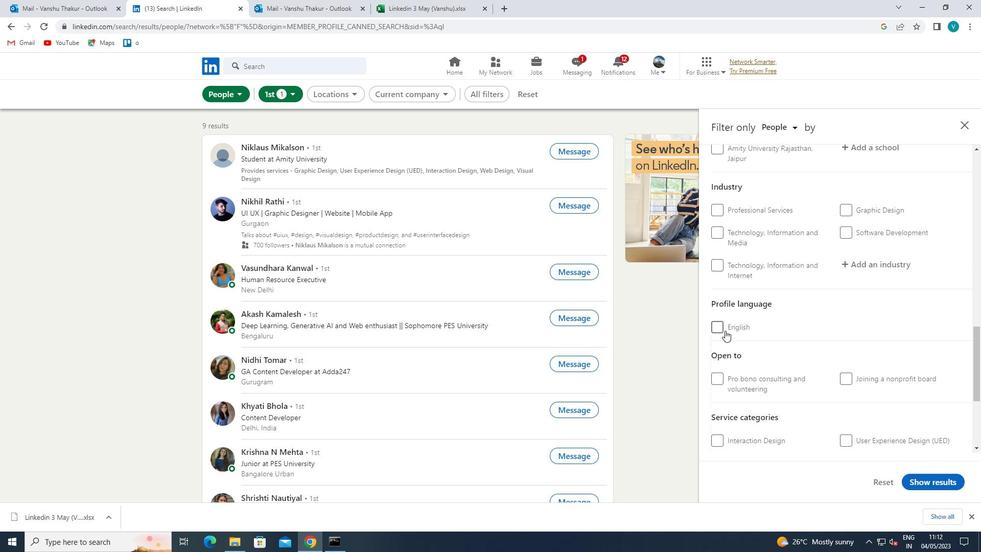 
Action: Mouse moved to (798, 311)
Screenshot: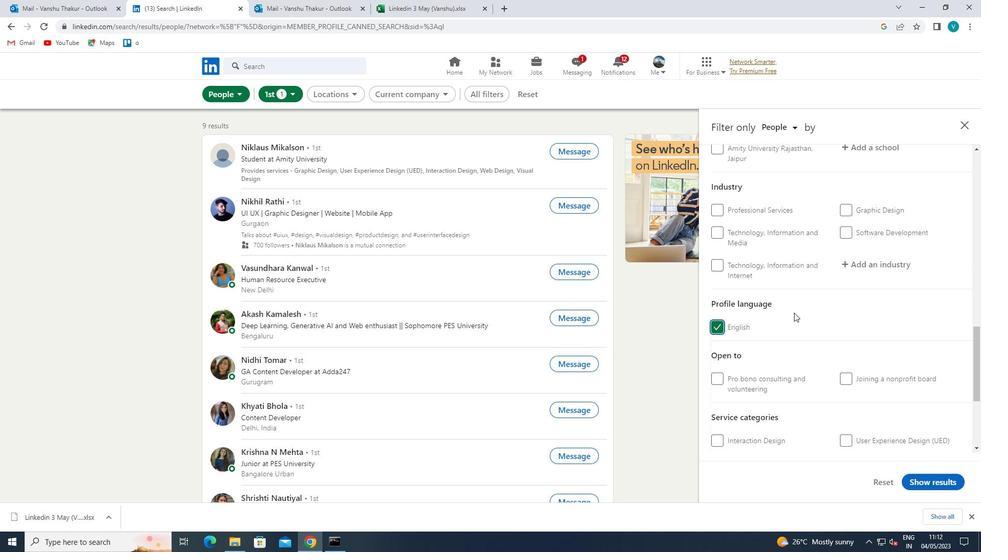 
Action: Mouse scrolled (798, 311) with delta (0, 0)
Screenshot: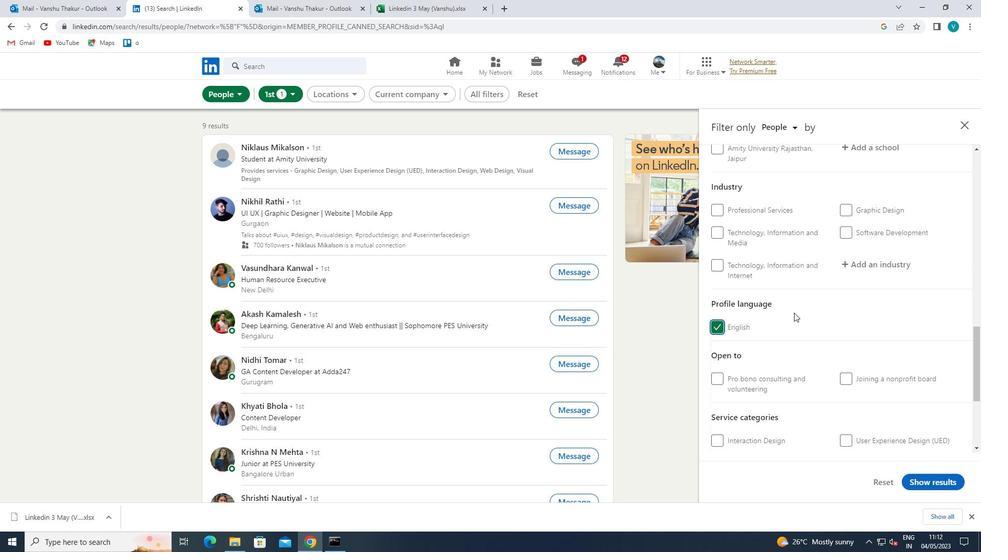 
Action: Mouse moved to (798, 311)
Screenshot: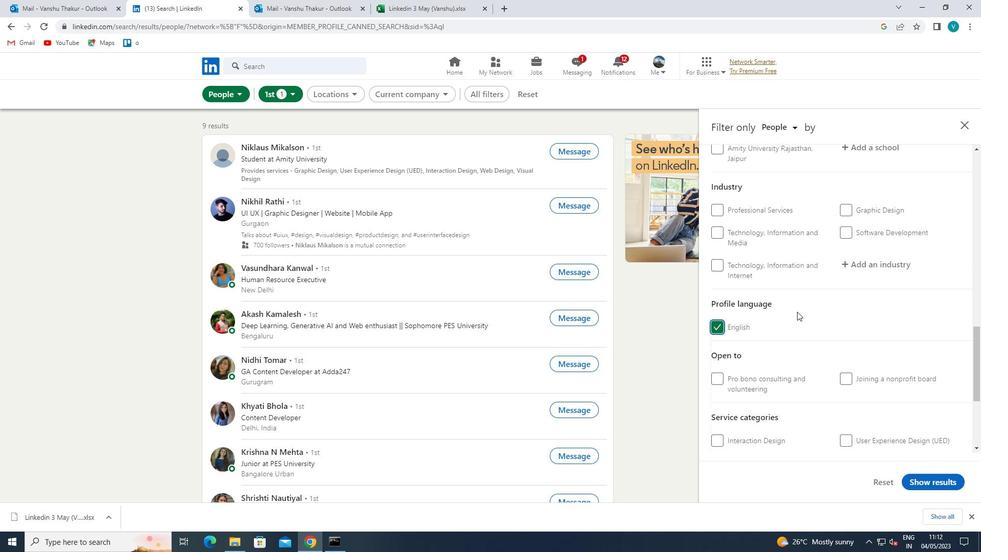 
Action: Mouse scrolled (798, 311) with delta (0, 0)
Screenshot: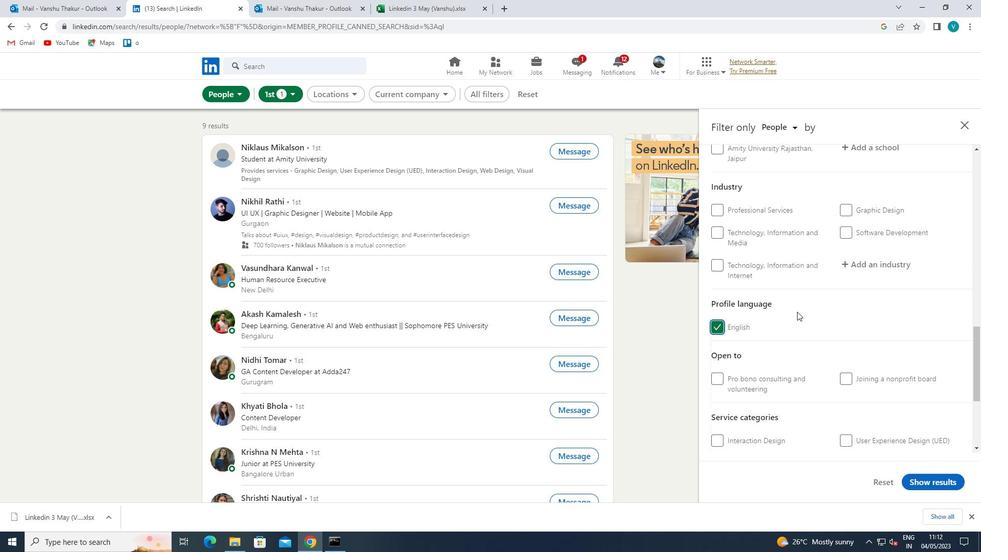 
Action: Mouse scrolled (798, 311) with delta (0, 0)
Screenshot: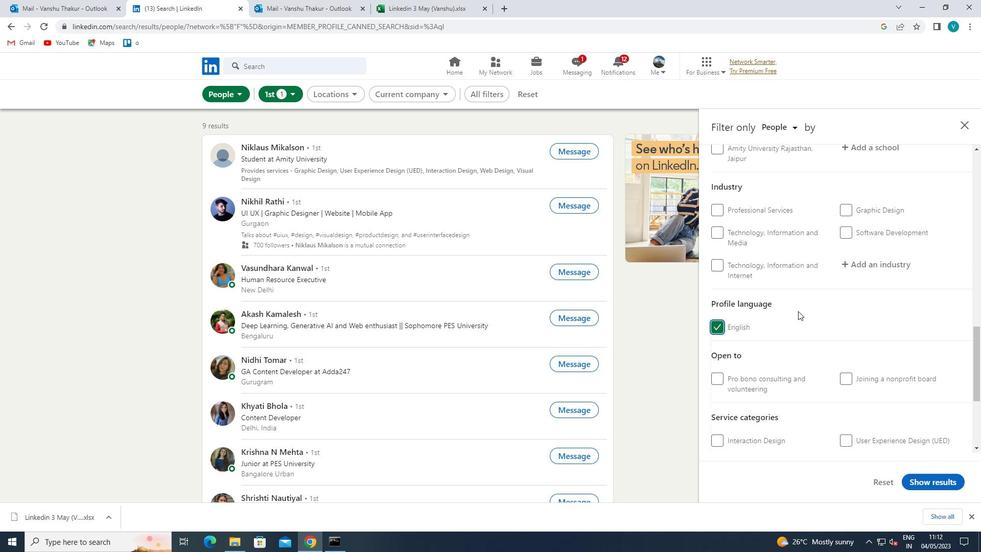 
Action: Mouse scrolled (798, 311) with delta (0, 0)
Screenshot: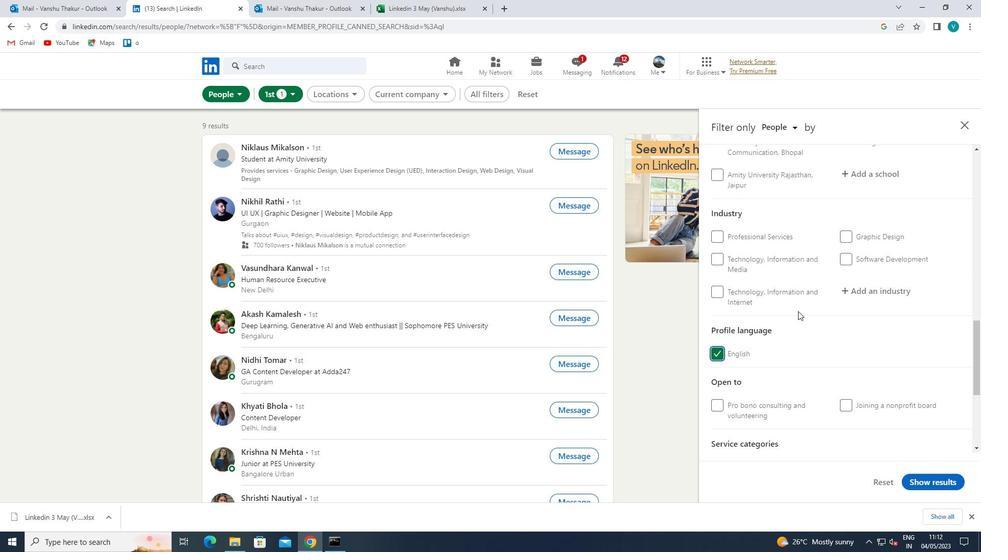 
Action: Mouse scrolled (798, 311) with delta (0, 0)
Screenshot: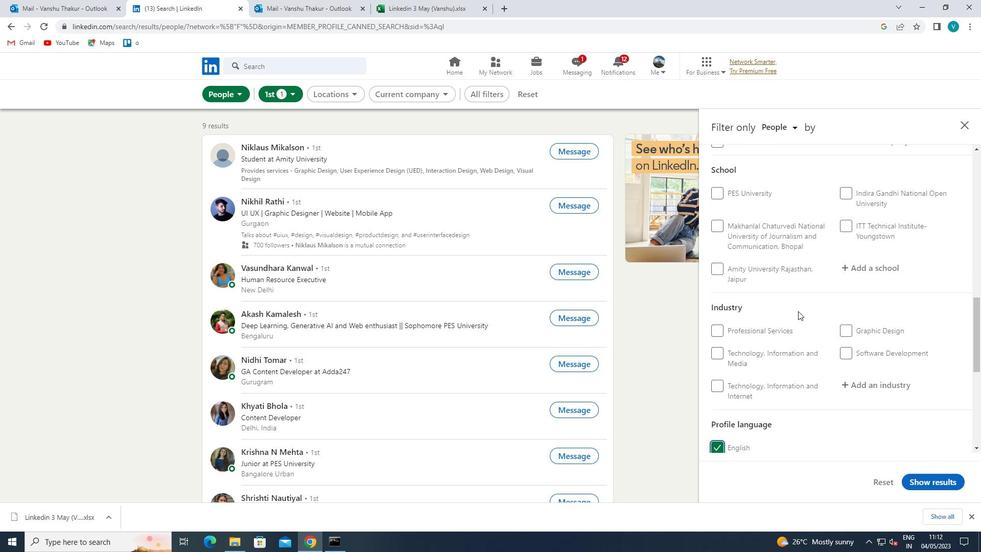 
Action: Mouse scrolled (798, 311) with delta (0, 0)
Screenshot: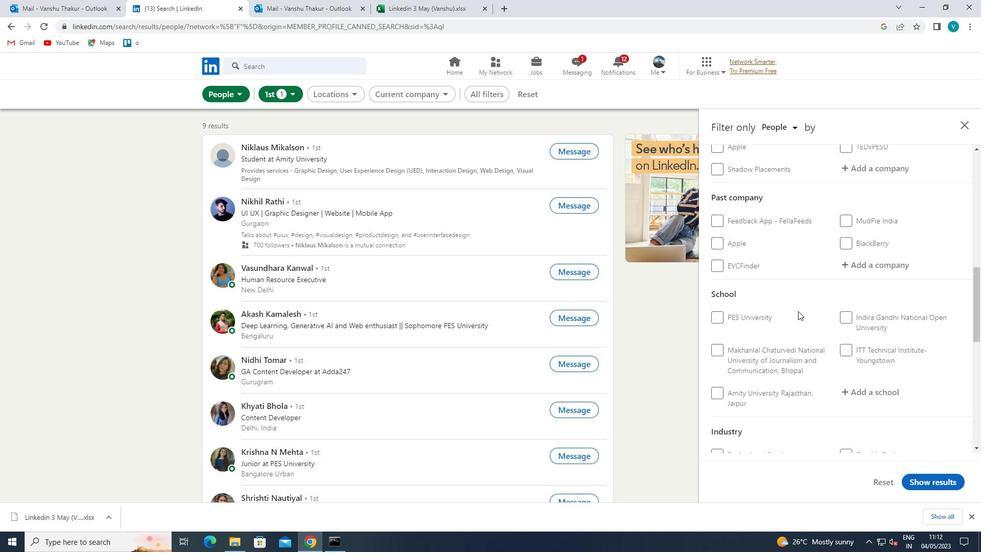 
Action: Mouse moved to (885, 236)
Screenshot: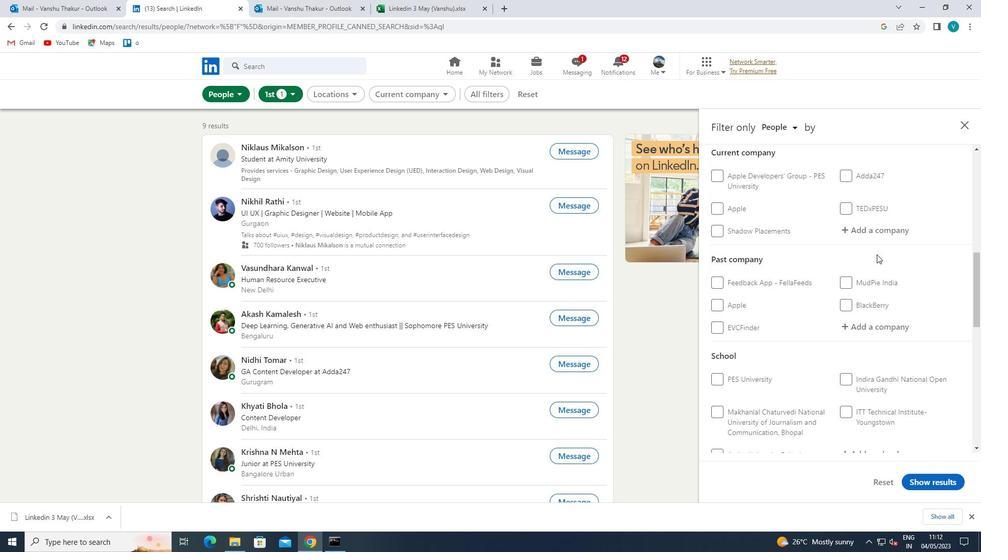 
Action: Mouse pressed left at (885, 236)
Screenshot: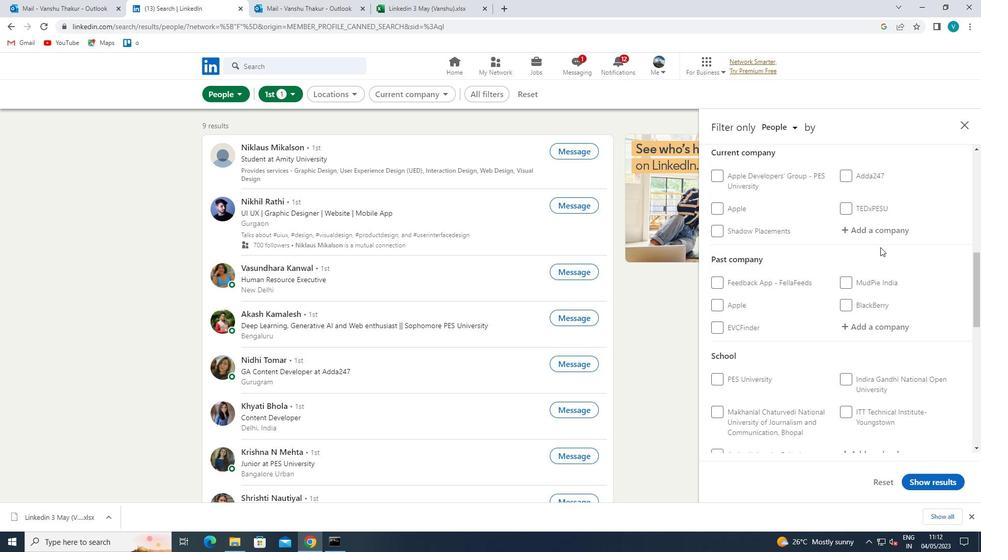 
Action: Mouse moved to (885, 235)
Screenshot: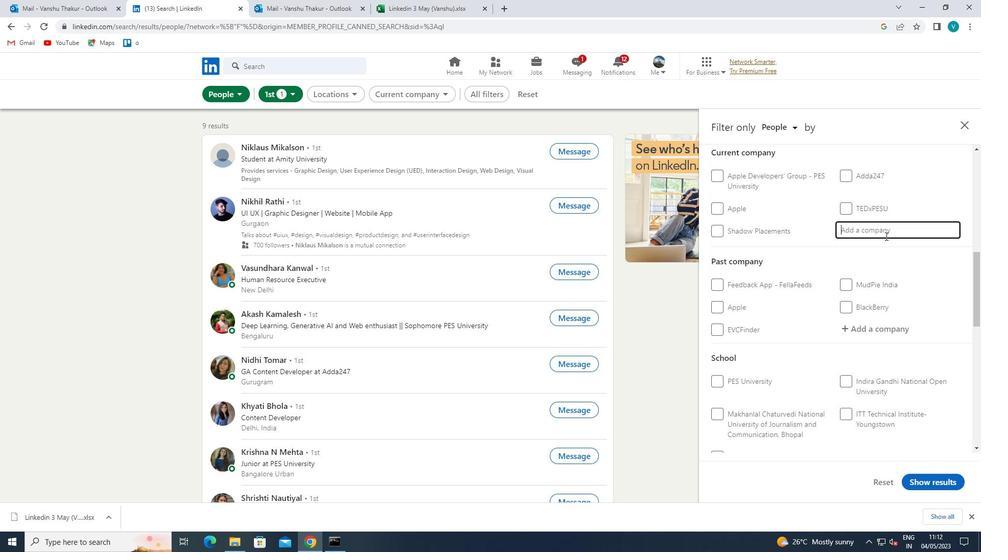
Action: Key pressed <Key.shift>
Screenshot: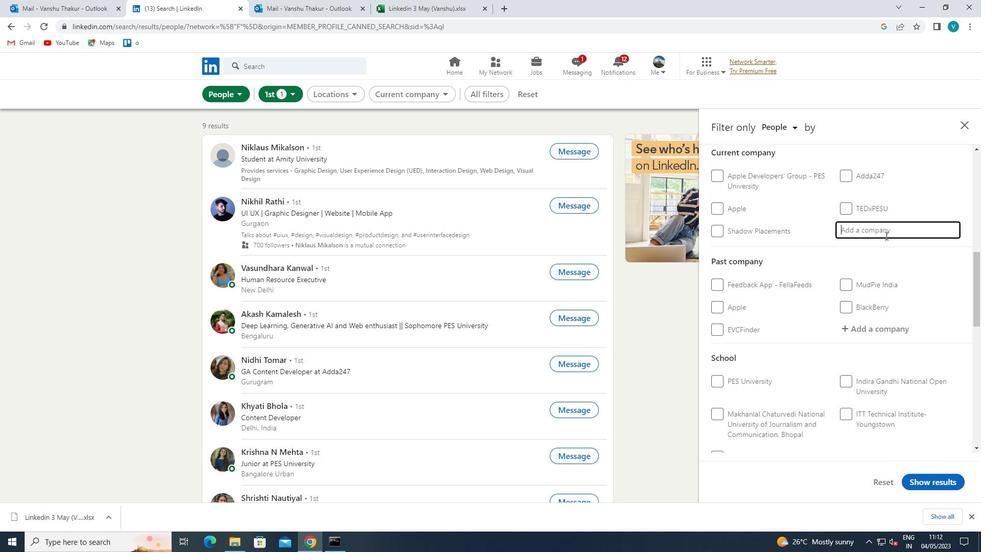 
Action: Mouse moved to (885, 235)
Screenshot: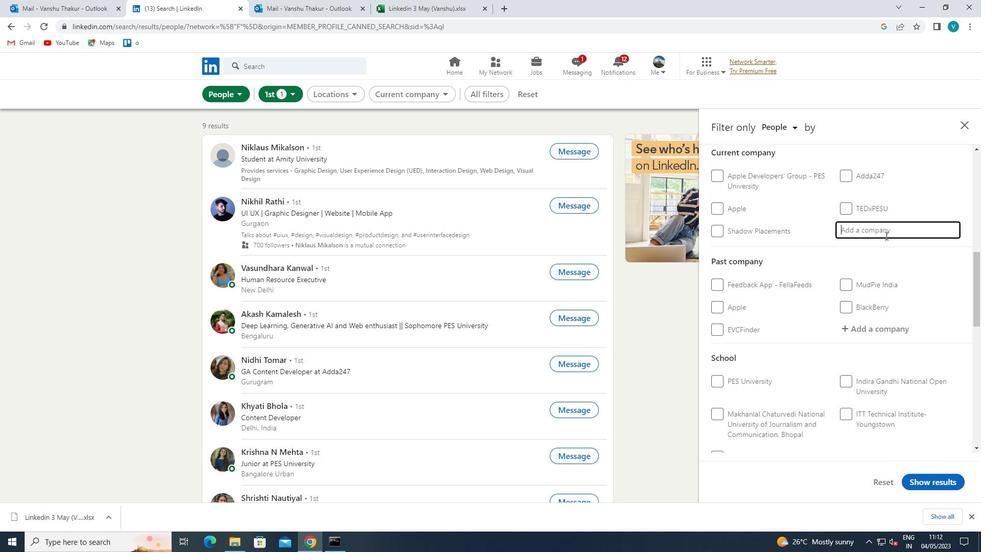 
Action: Key pressed ALM<Key.backspace>ANTRA
Screenshot: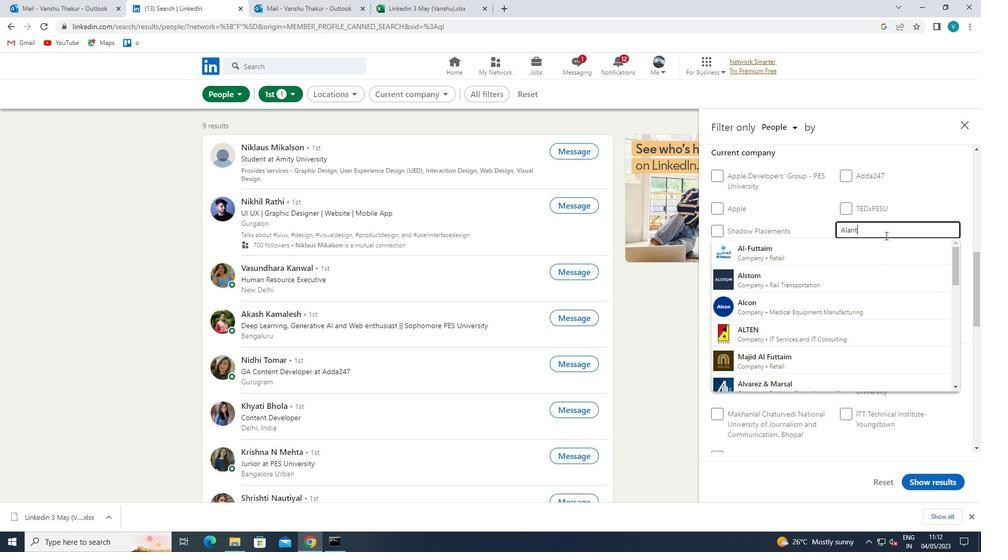 
Action: Mouse moved to (866, 249)
Screenshot: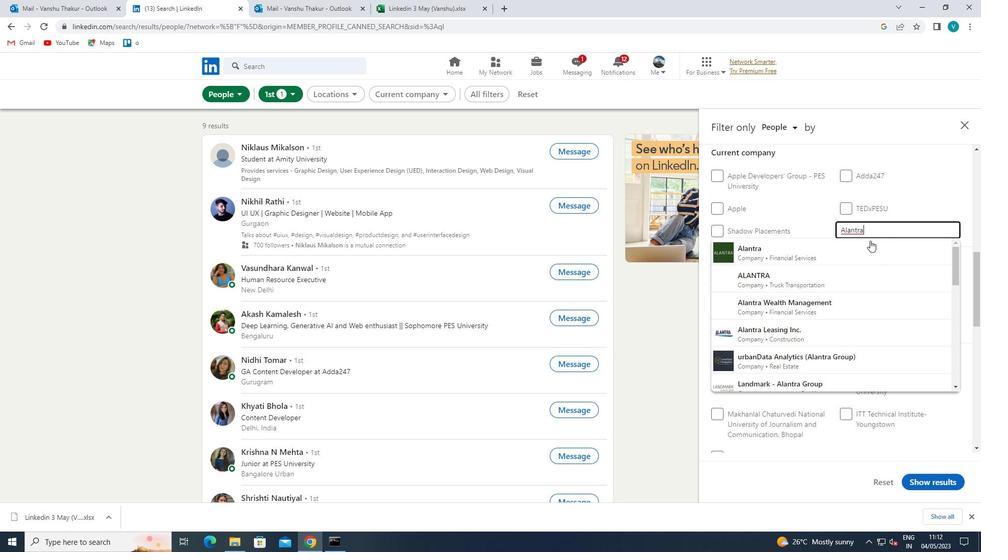 
Action: Mouse pressed left at (866, 249)
Screenshot: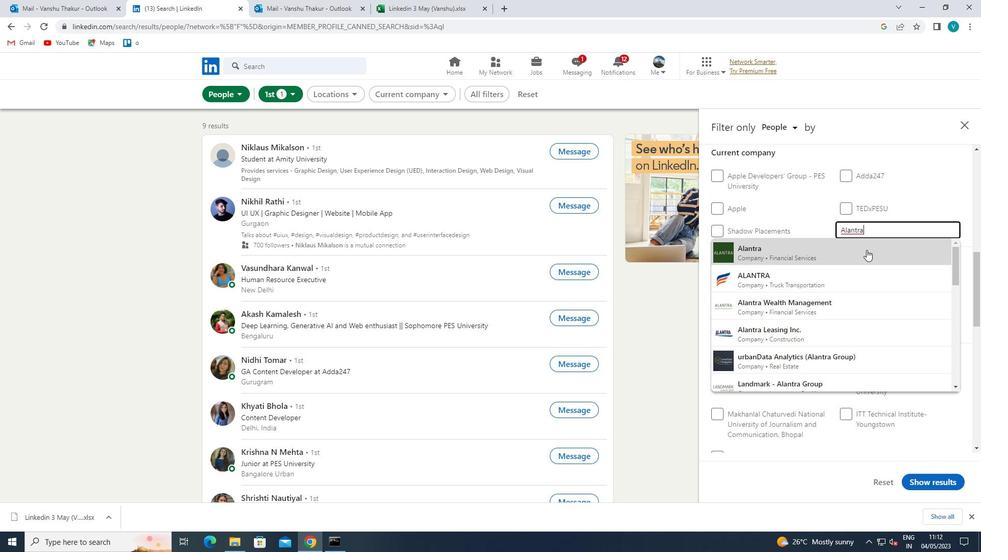 
Action: Mouse scrolled (866, 249) with delta (0, 0)
Screenshot: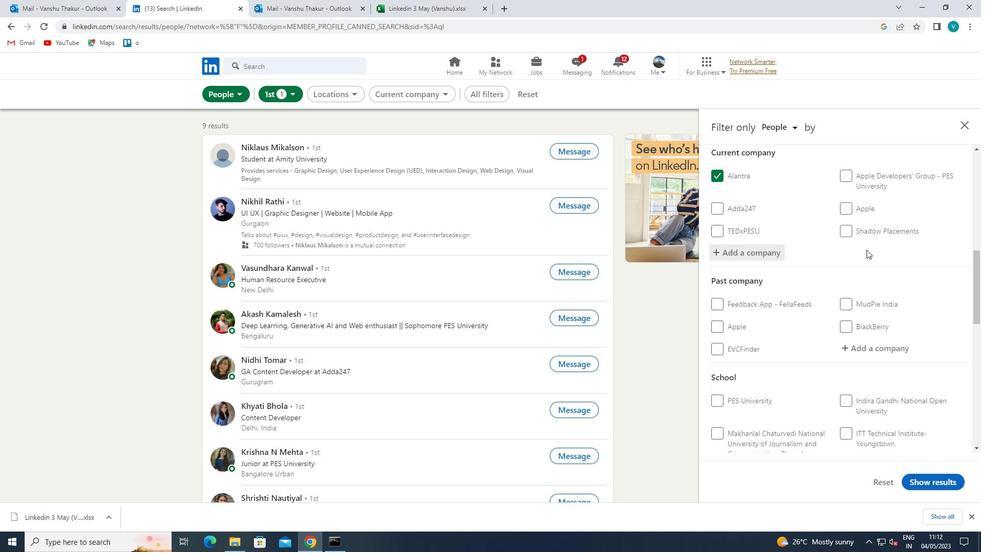 
Action: Mouse scrolled (866, 249) with delta (0, 0)
Screenshot: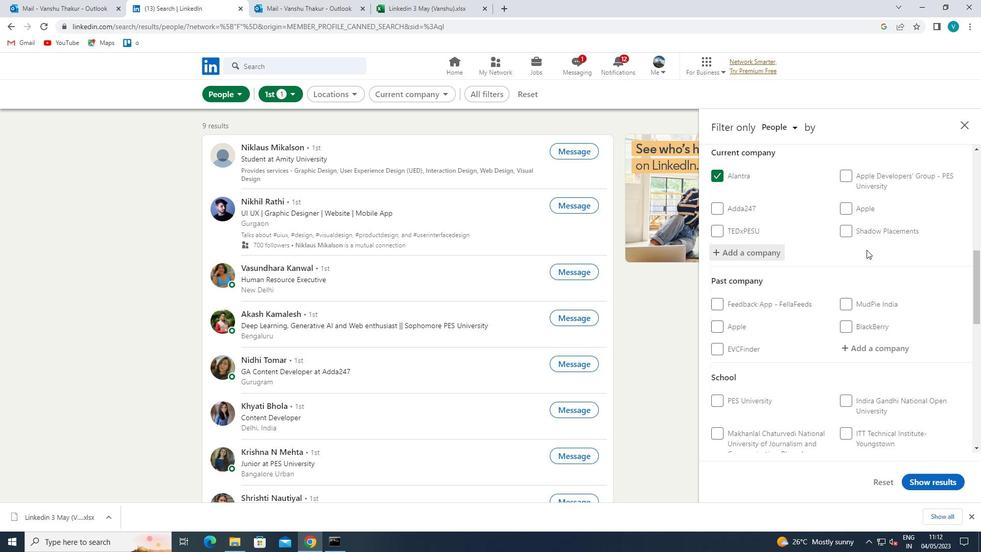 
Action: Mouse scrolled (866, 249) with delta (0, 0)
Screenshot: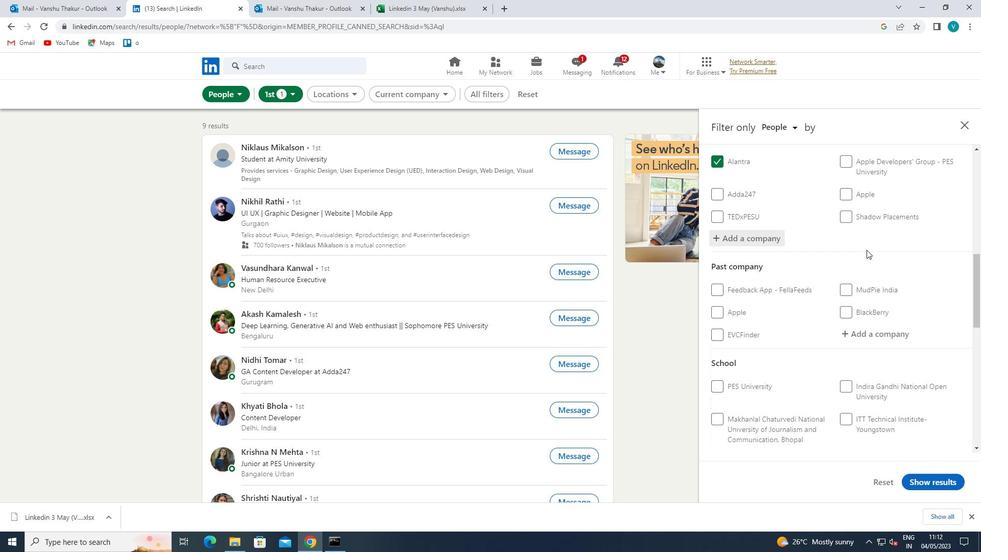 
Action: Mouse scrolled (866, 249) with delta (0, 0)
Screenshot: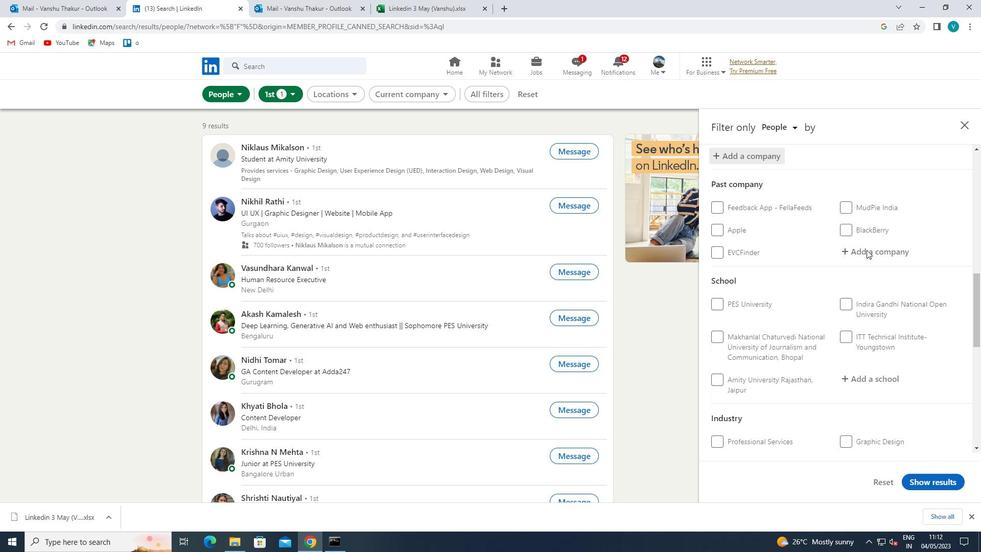 
Action: Mouse moved to (875, 272)
Screenshot: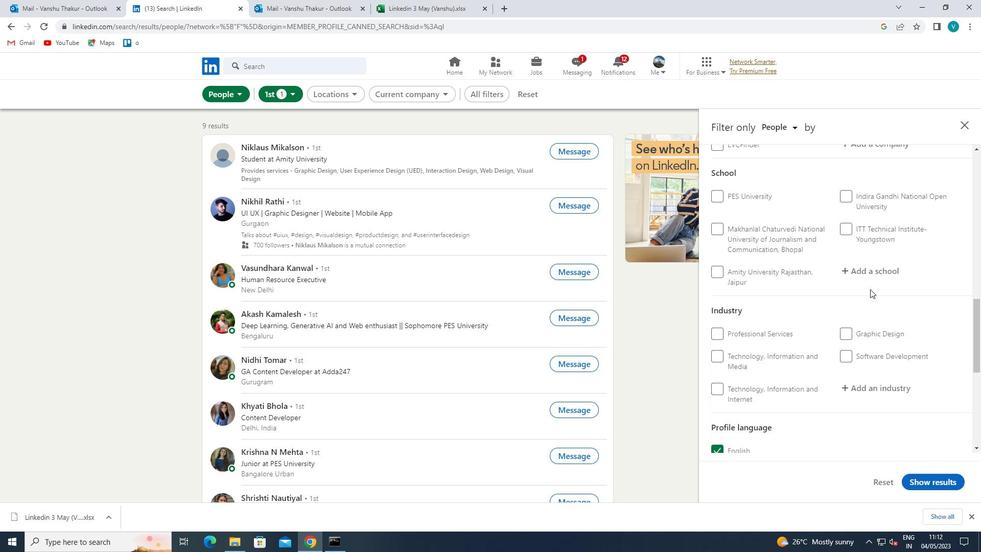 
Action: Mouse pressed left at (875, 272)
Screenshot: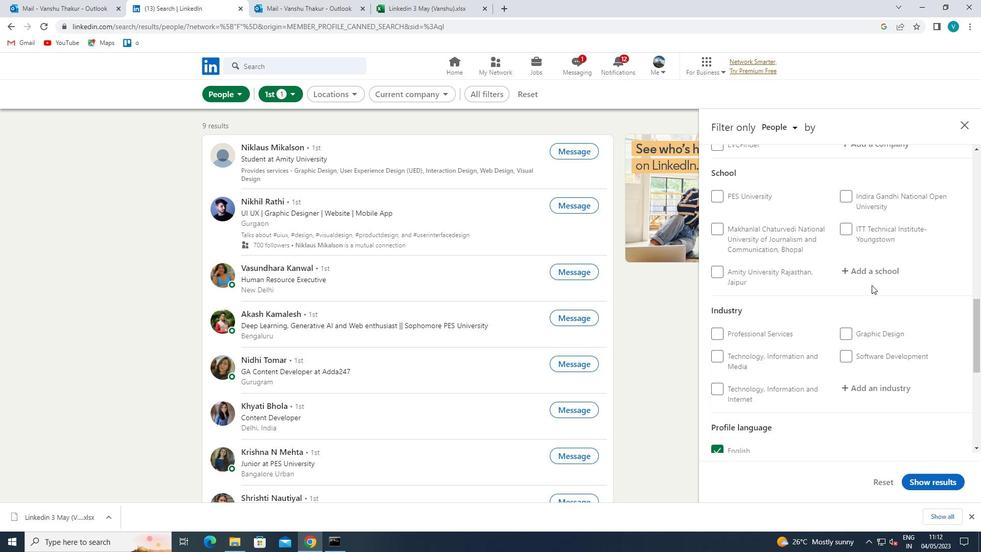 
Action: Mouse moved to (875, 272)
Screenshot: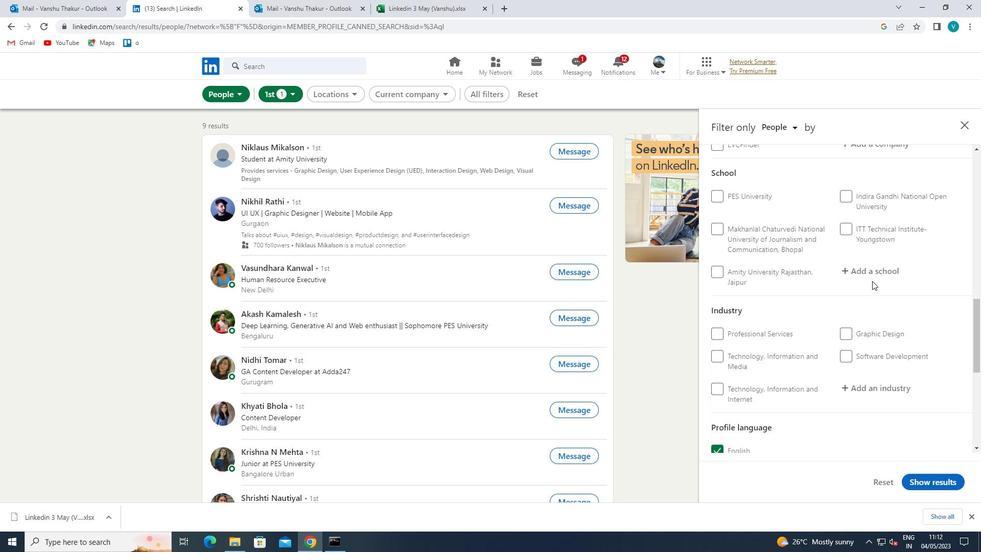 
Action: Key pressed <Key.shift><Key.shift><Key.shift>TECHNOLOGY<Key.space>
Screenshot: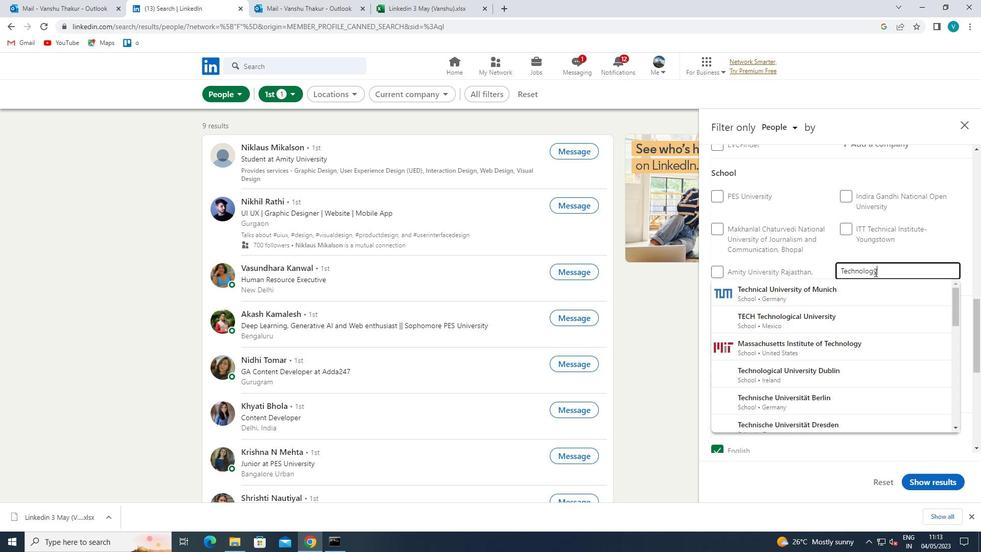 
Action: Mouse moved to (869, 268)
Screenshot: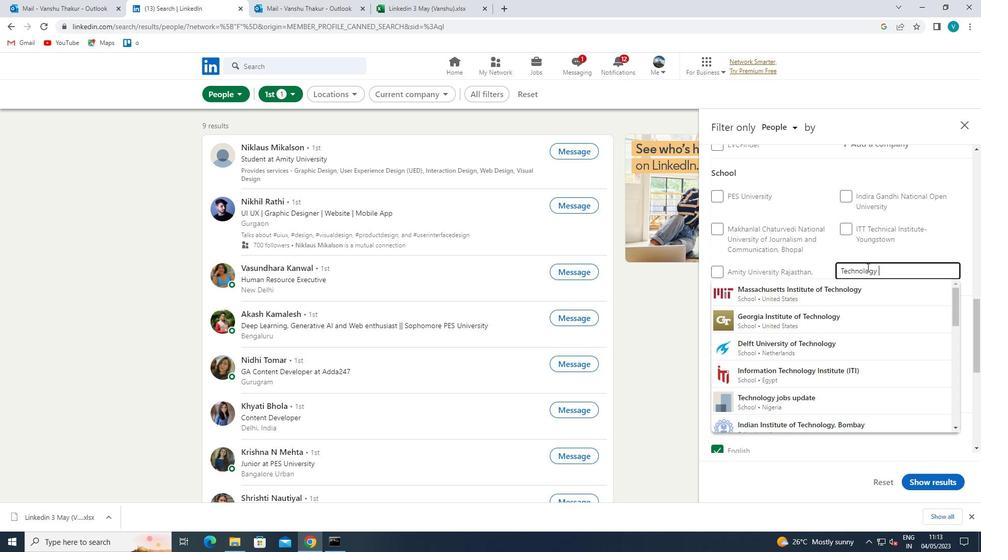 
Action: Key pressed <Key.shift>AND<Key.space><Key.shift>MANA
Screenshot: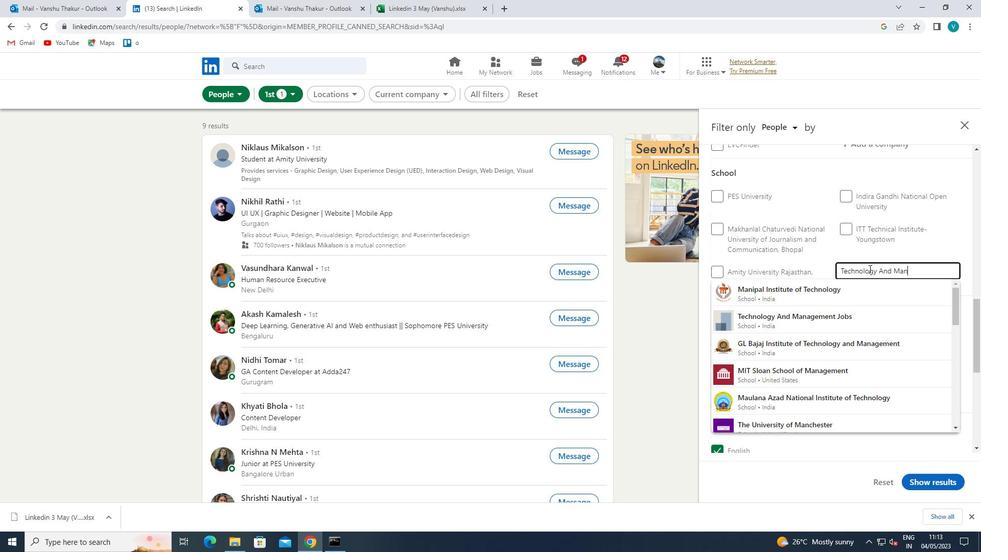 
Action: Mouse moved to (855, 292)
Screenshot: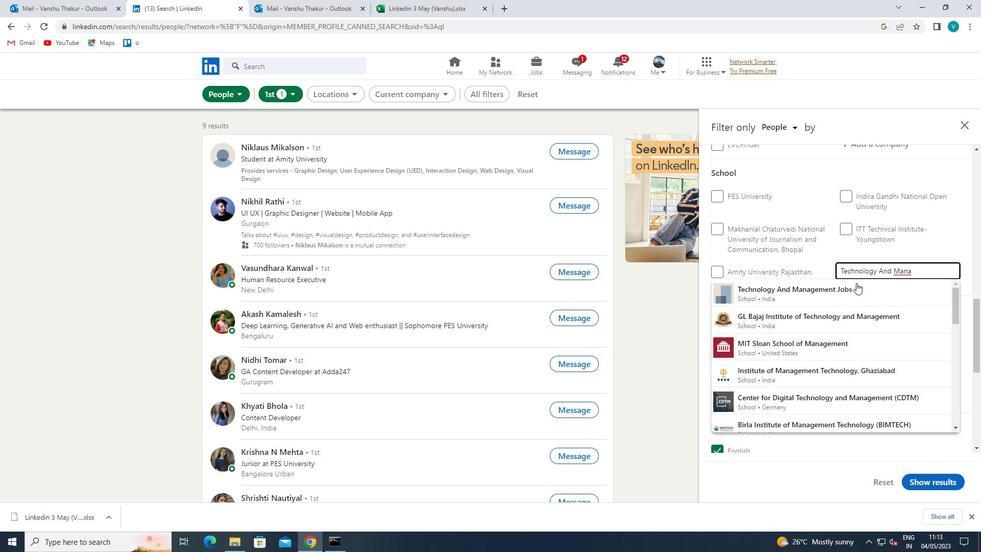 
Action: Mouse pressed left at (855, 292)
Screenshot: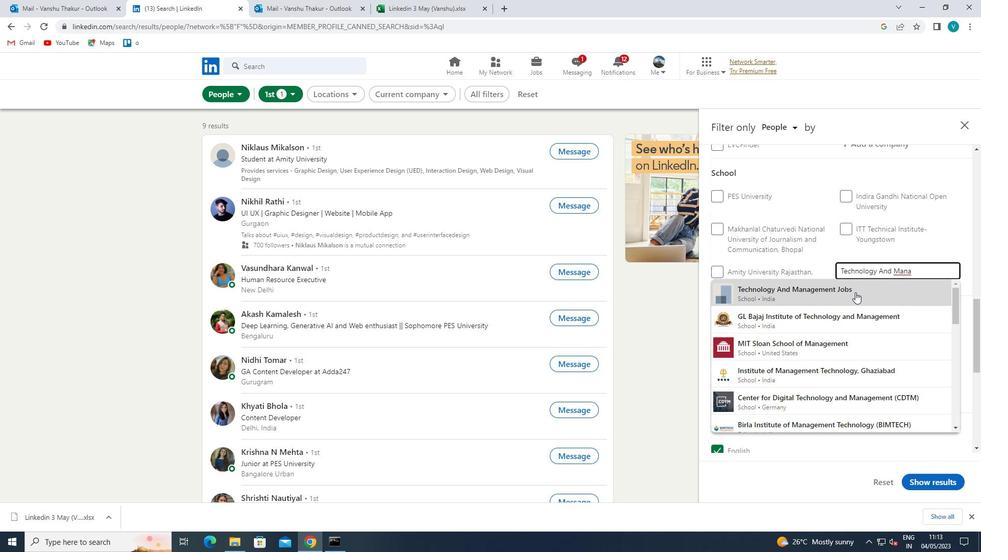 
Action: Mouse moved to (855, 292)
Screenshot: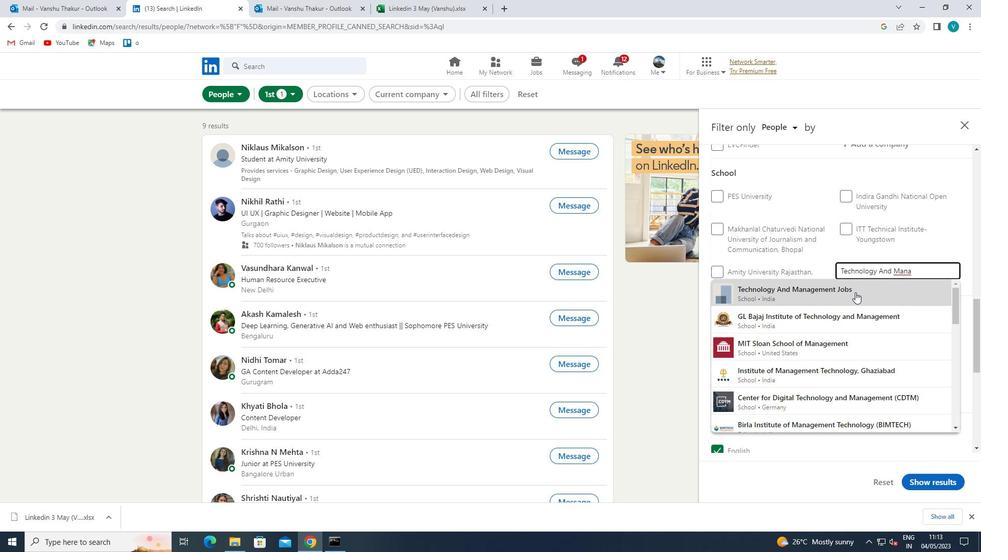 
Action: Mouse scrolled (855, 291) with delta (0, 0)
Screenshot: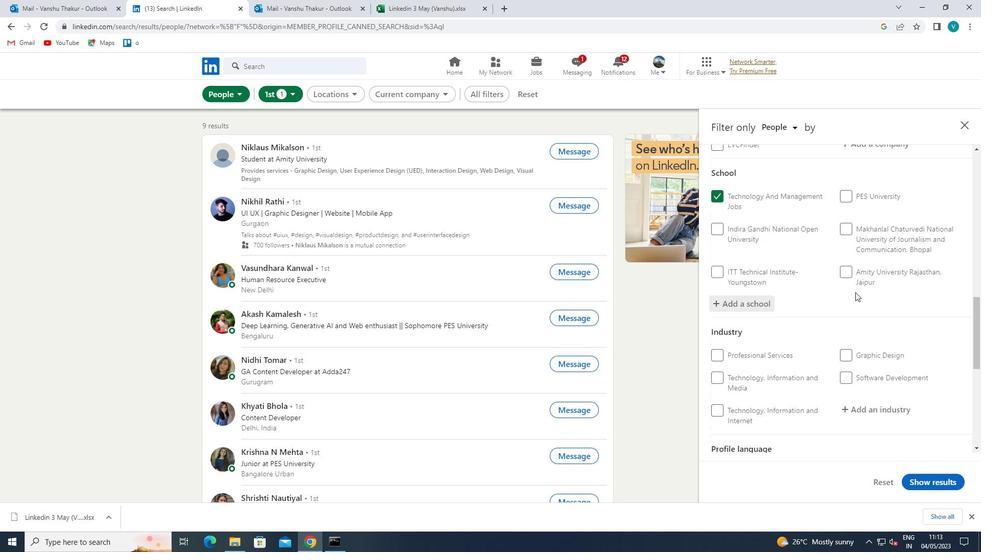 
Action: Mouse scrolled (855, 291) with delta (0, 0)
Screenshot: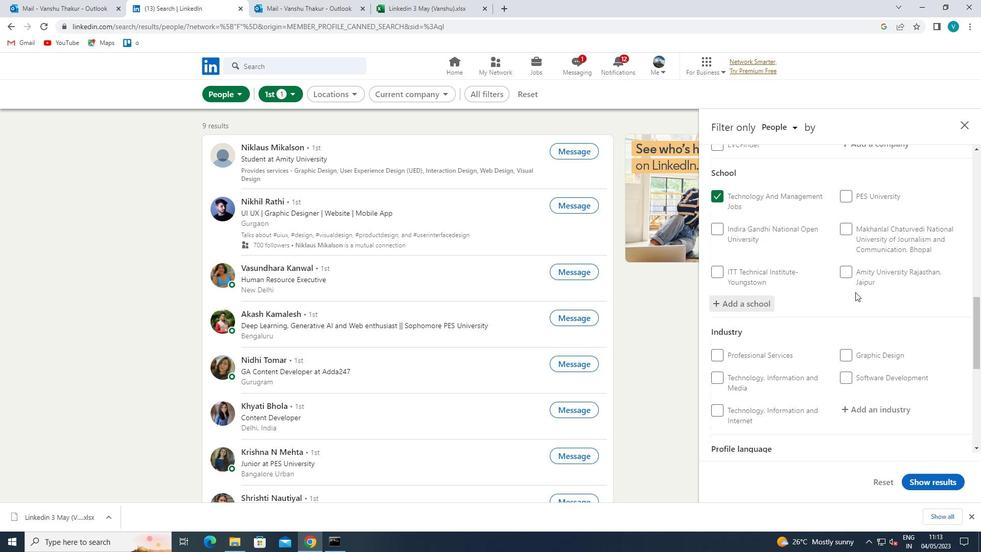 
Action: Mouse scrolled (855, 291) with delta (0, 0)
Screenshot: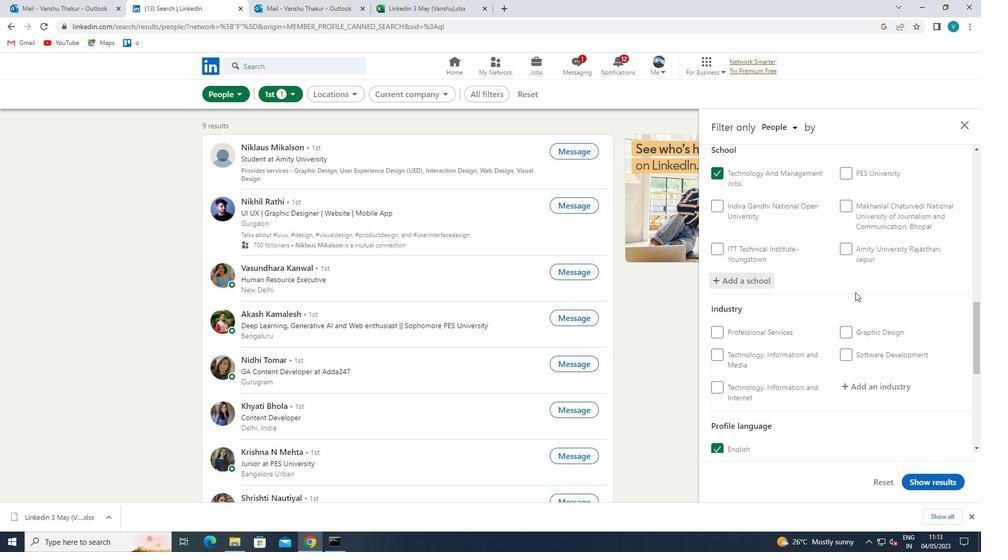 
Action: Mouse moved to (874, 258)
Screenshot: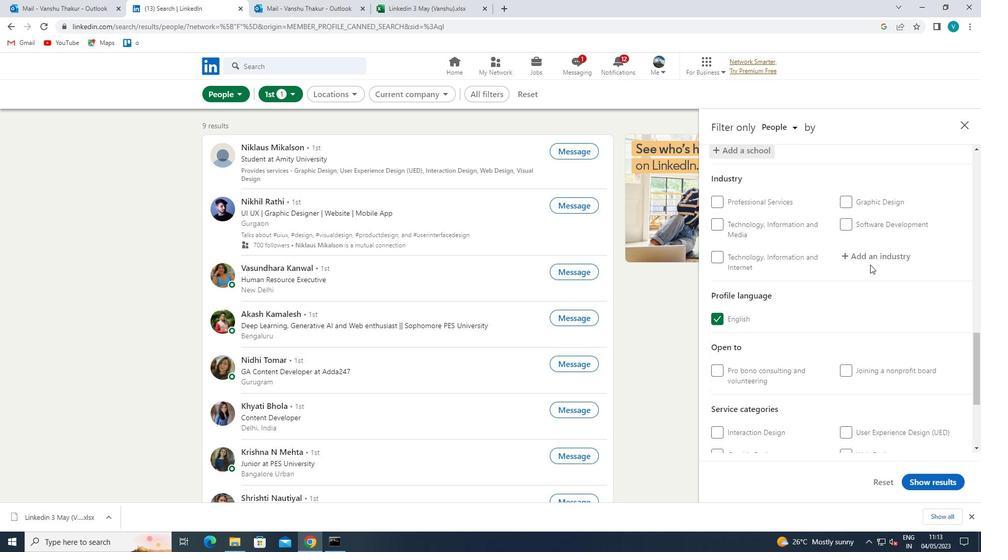 
Action: Mouse pressed left at (874, 258)
Screenshot: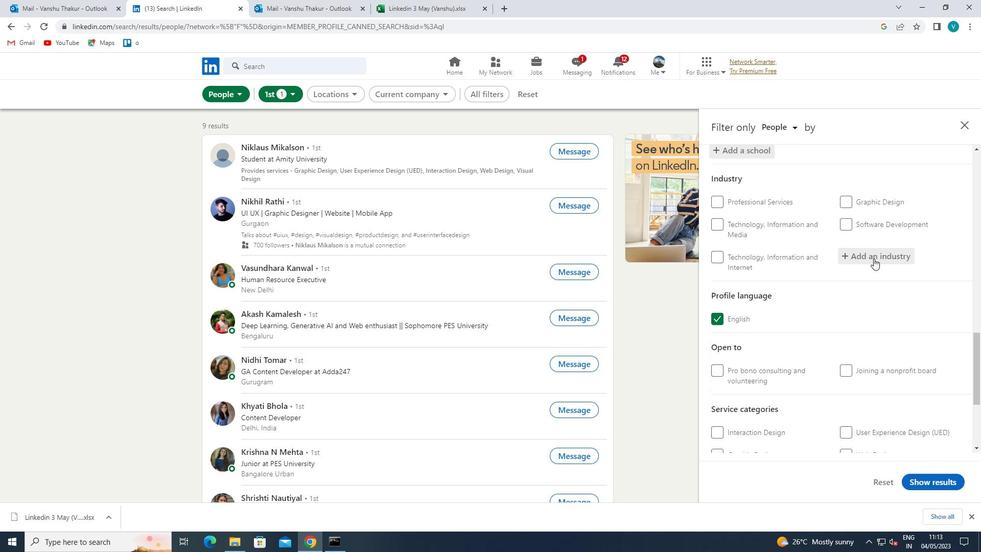 
Action: Key pressed <Key.shift>REATIL<Key.space><Key.backspace><Key.backspace><Key.backspace><Key.backspace><Key.backspace>TAIL<Key.space><Key.shift><Key.shift>GASO
Screenshot: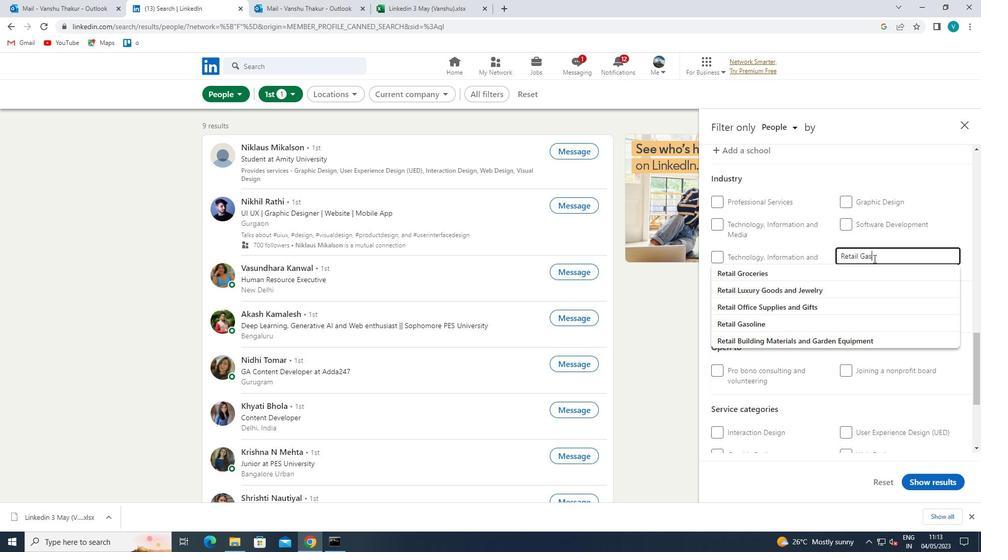 
Action: Mouse moved to (861, 266)
Screenshot: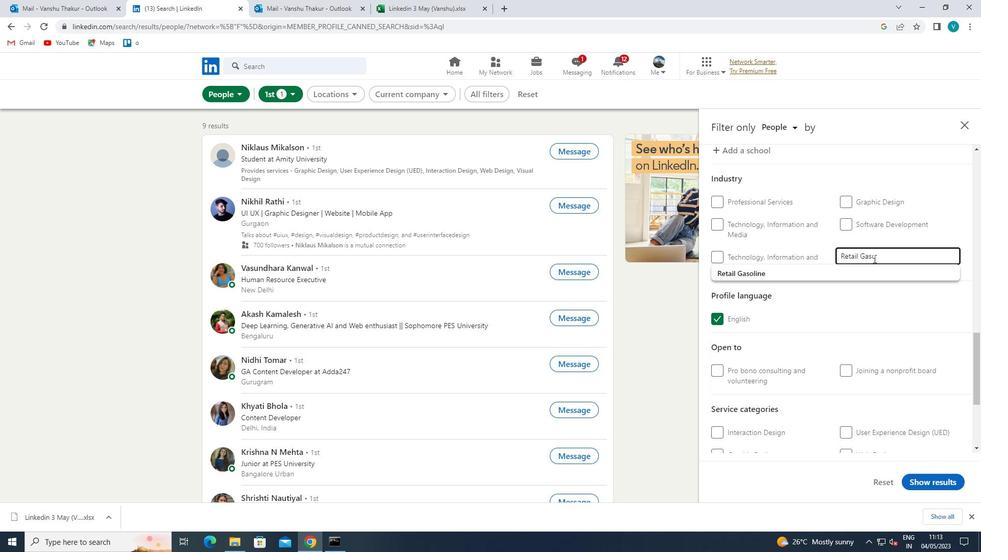
Action: Mouse pressed left at (861, 266)
Screenshot: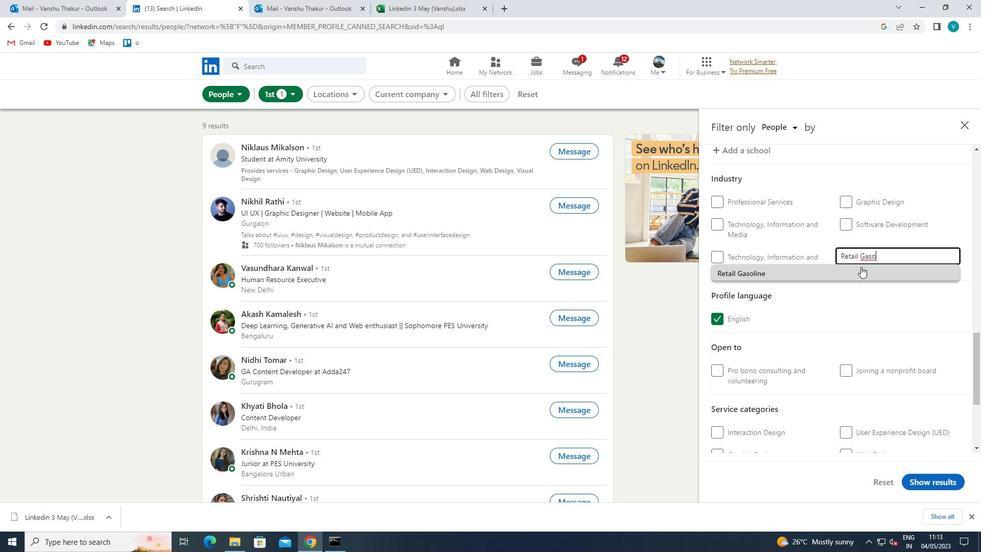 
Action: Mouse scrolled (861, 266) with delta (0, 0)
Screenshot: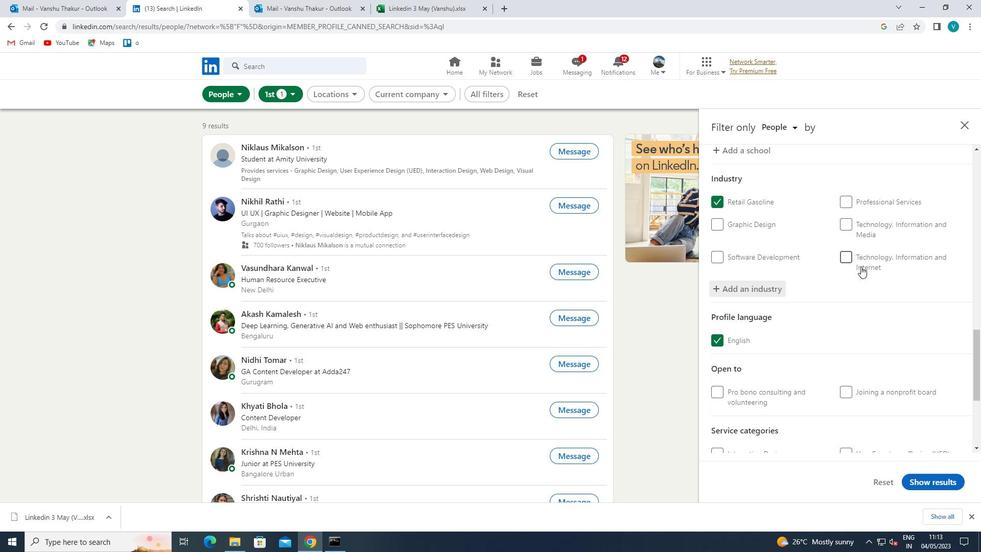 
Action: Mouse scrolled (861, 266) with delta (0, 0)
Screenshot: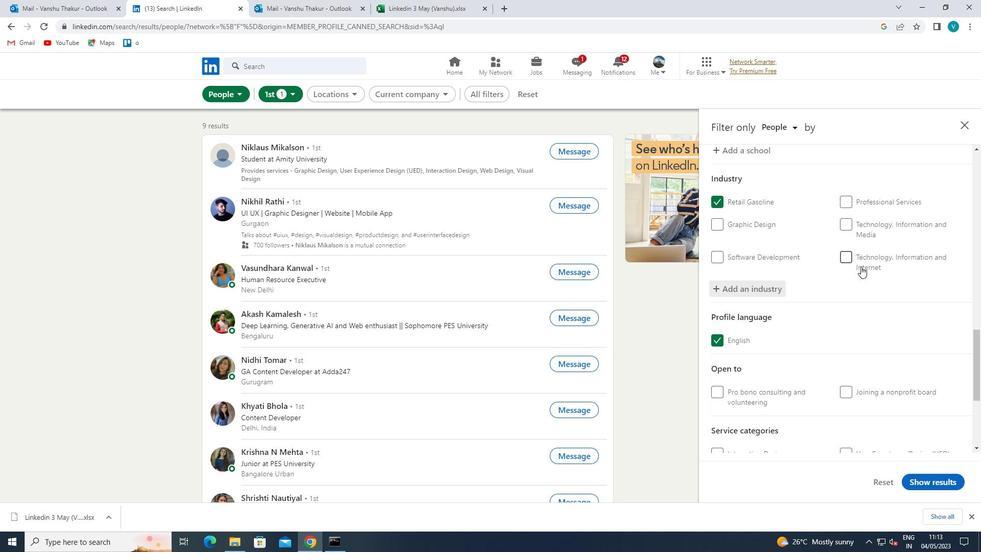 
Action: Mouse scrolled (861, 266) with delta (0, 0)
Screenshot: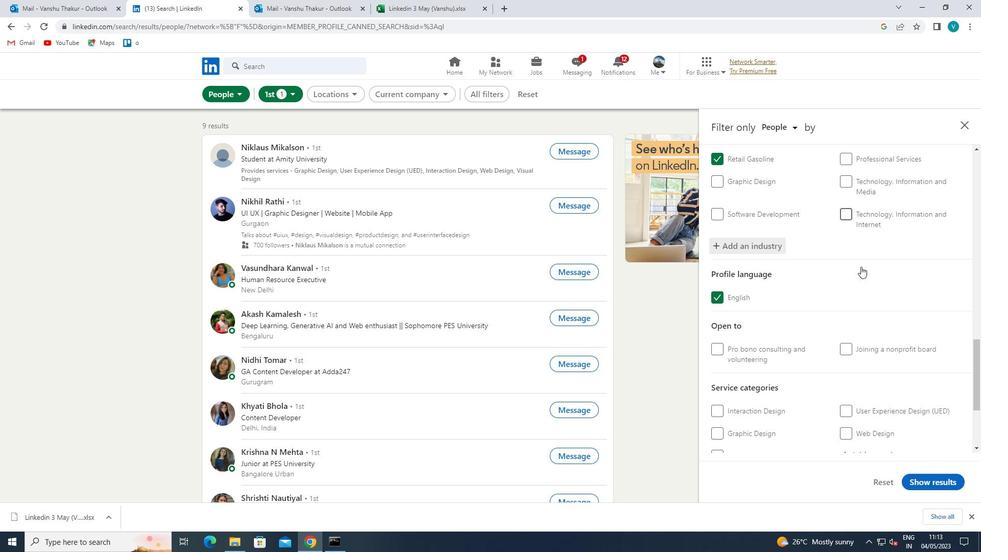 
Action: Mouse scrolled (861, 266) with delta (0, 0)
Screenshot: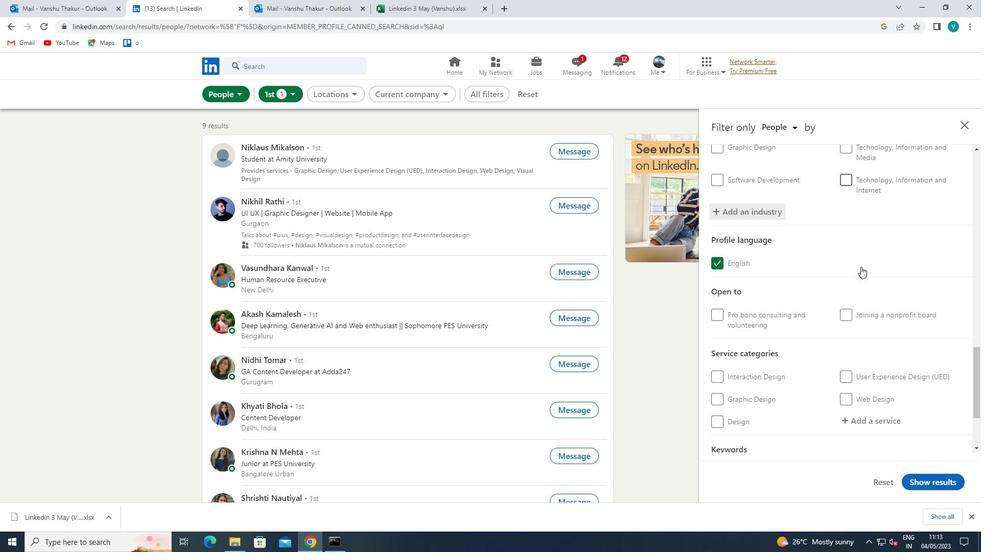 
Action: Mouse moved to (869, 313)
Screenshot: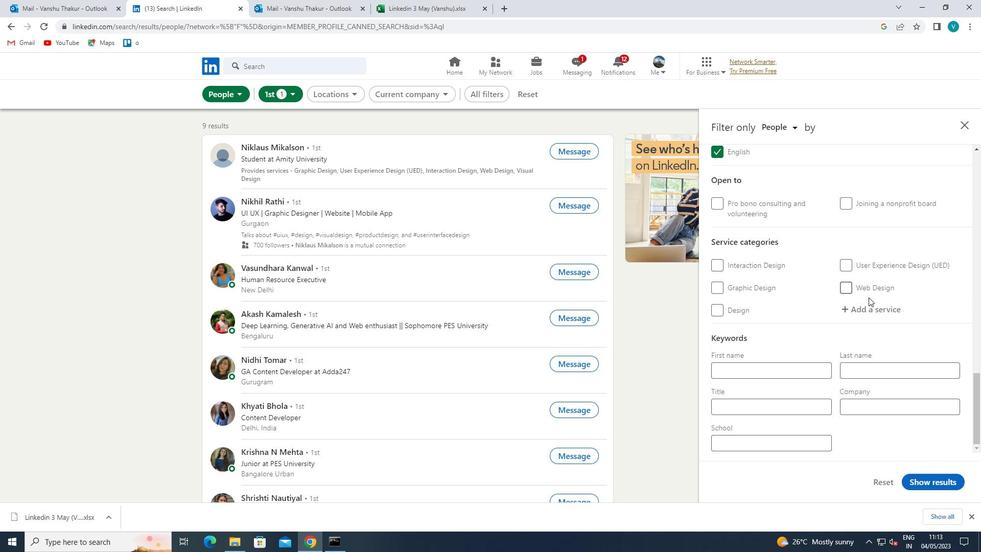 
Action: Mouse pressed left at (869, 313)
Screenshot: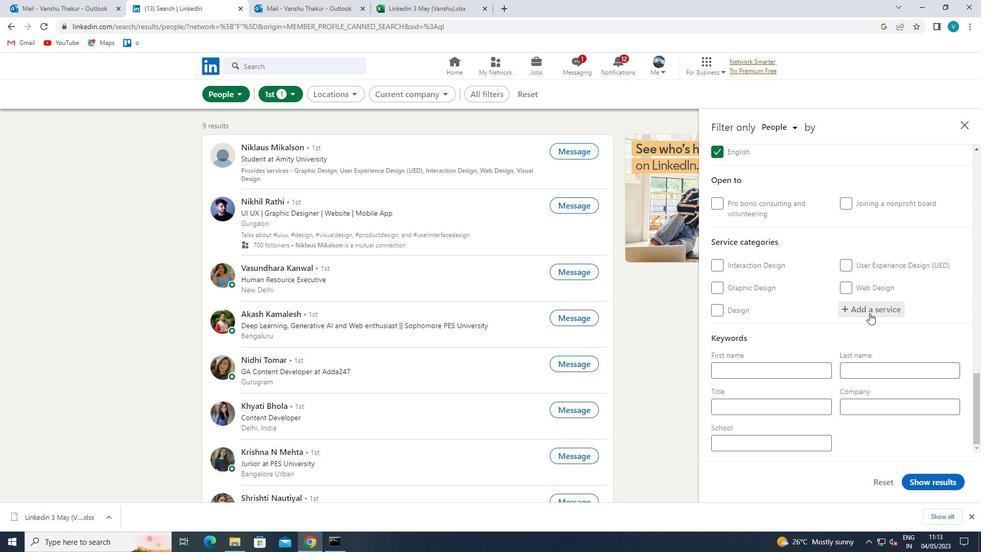 
Action: Key pressed <Key.shift>INTERAT<Key.backspace>C
Screenshot: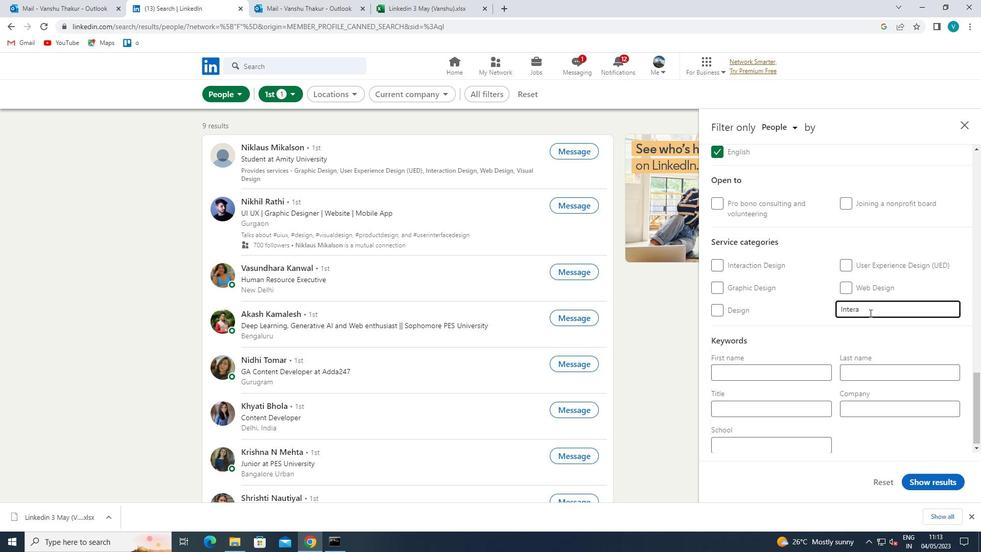 
Action: Mouse moved to (846, 340)
Screenshot: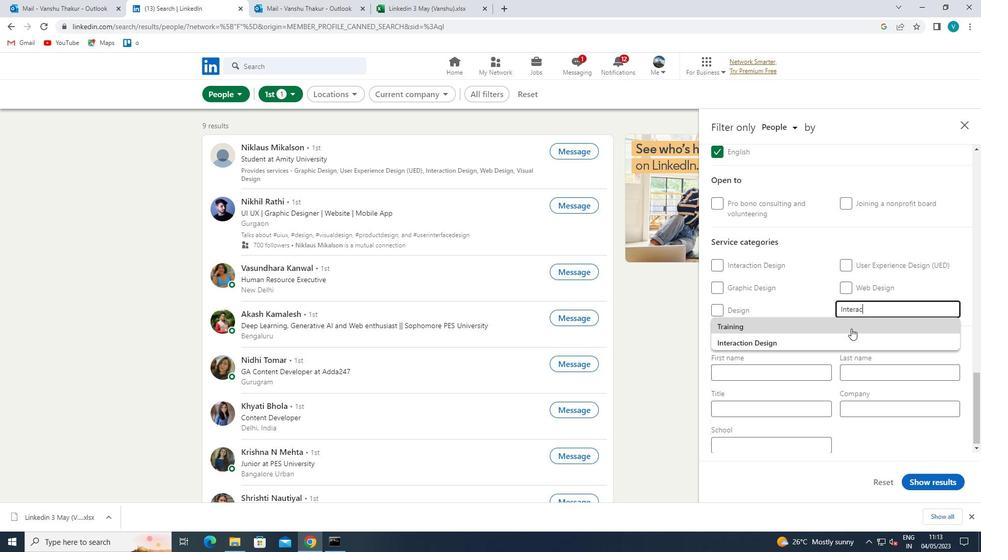 
Action: Mouse pressed left at (846, 340)
Screenshot: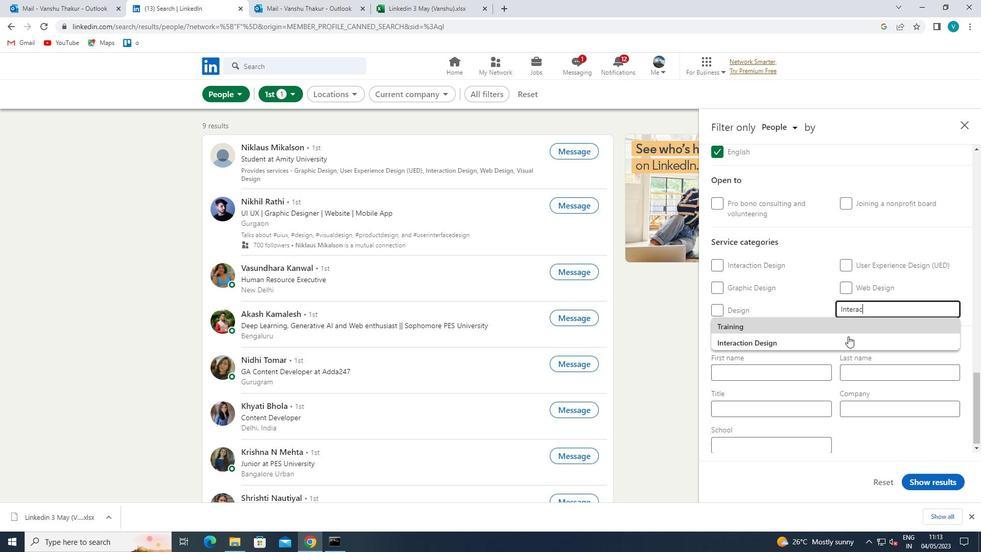 
Action: Mouse scrolled (846, 340) with delta (0, 0)
Screenshot: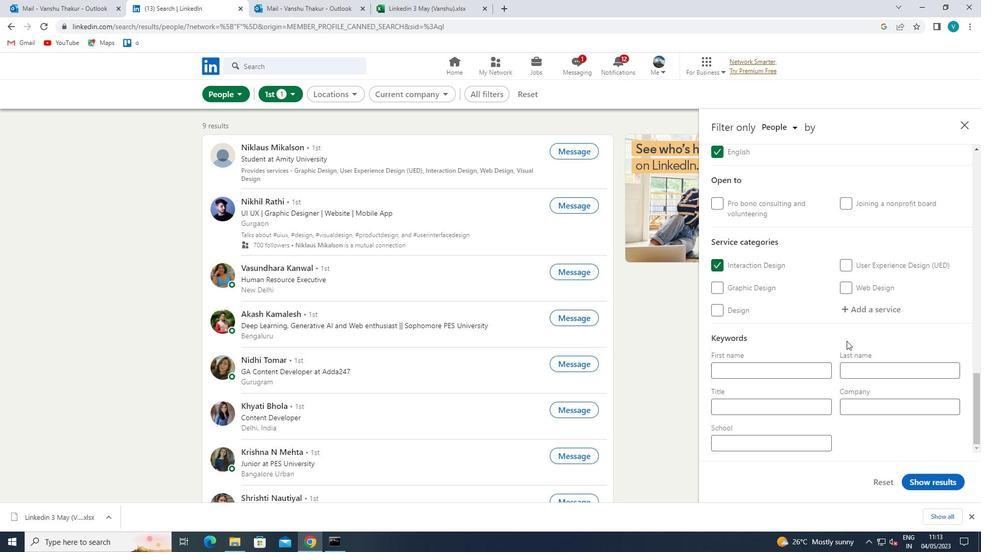 
Action: Mouse scrolled (846, 340) with delta (0, 0)
Screenshot: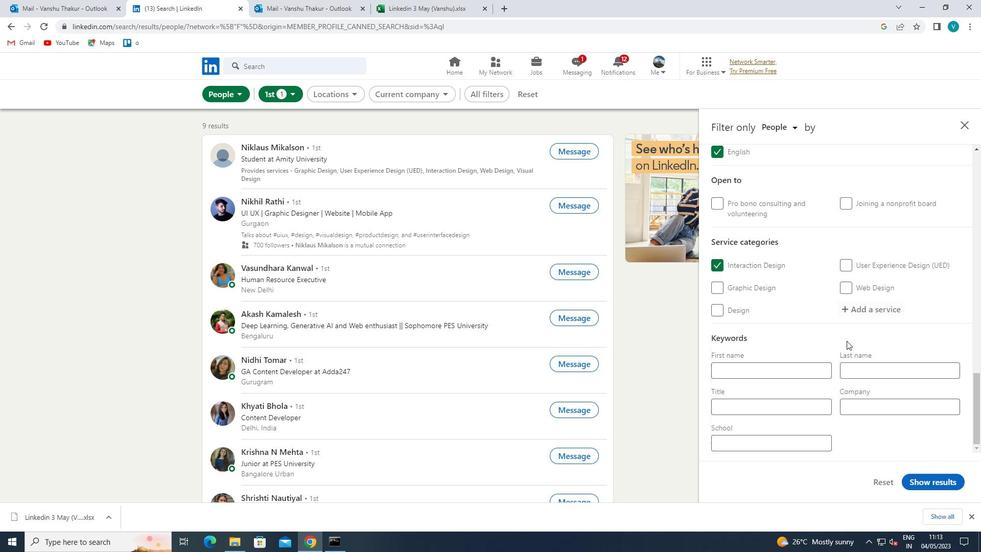 
Action: Mouse scrolled (846, 340) with delta (0, 0)
Screenshot: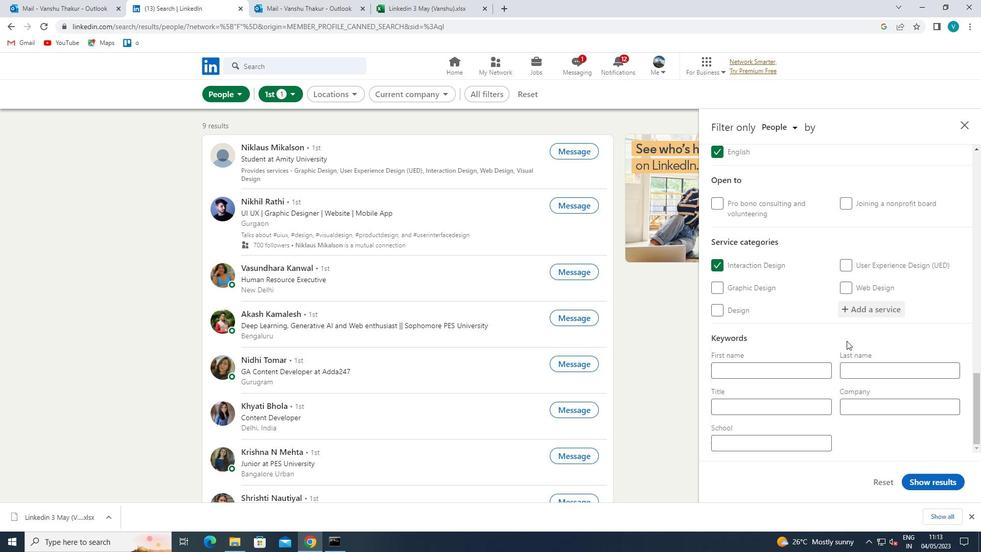 
Action: Mouse moved to (802, 411)
Screenshot: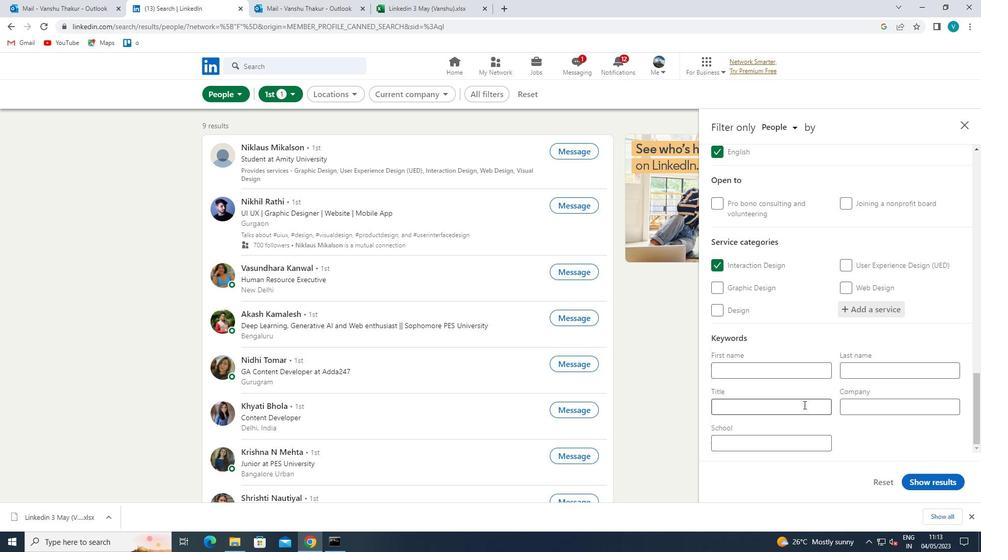 
Action: Mouse pressed left at (802, 411)
Screenshot: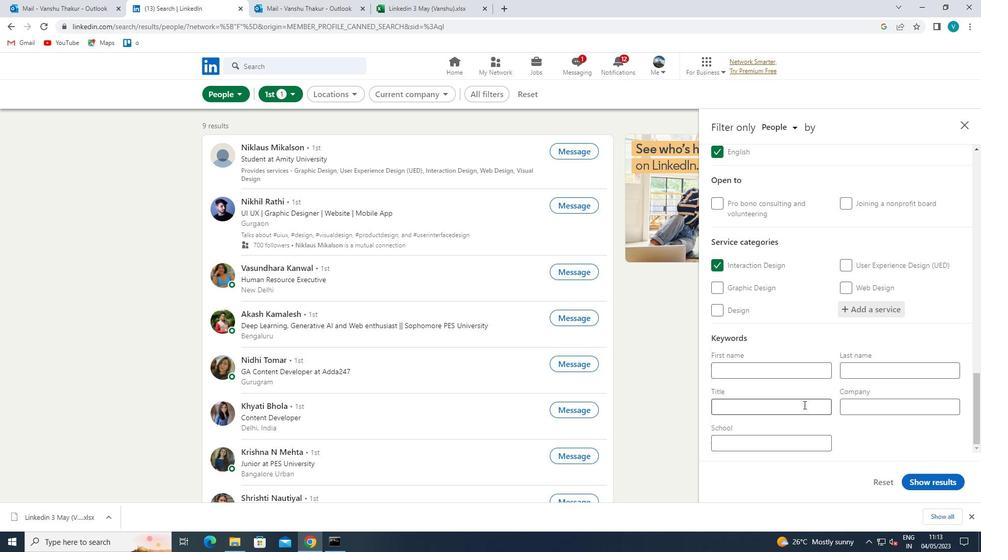 
Action: Key pressed <Key.shift>CONTROLLER<Key.space>
Screenshot: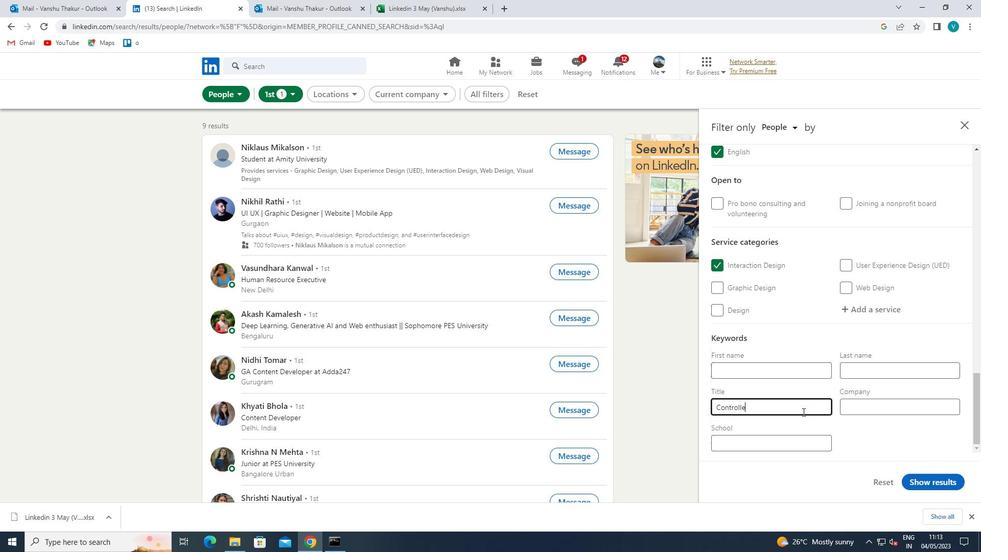 
Action: Mouse moved to (912, 479)
Screenshot: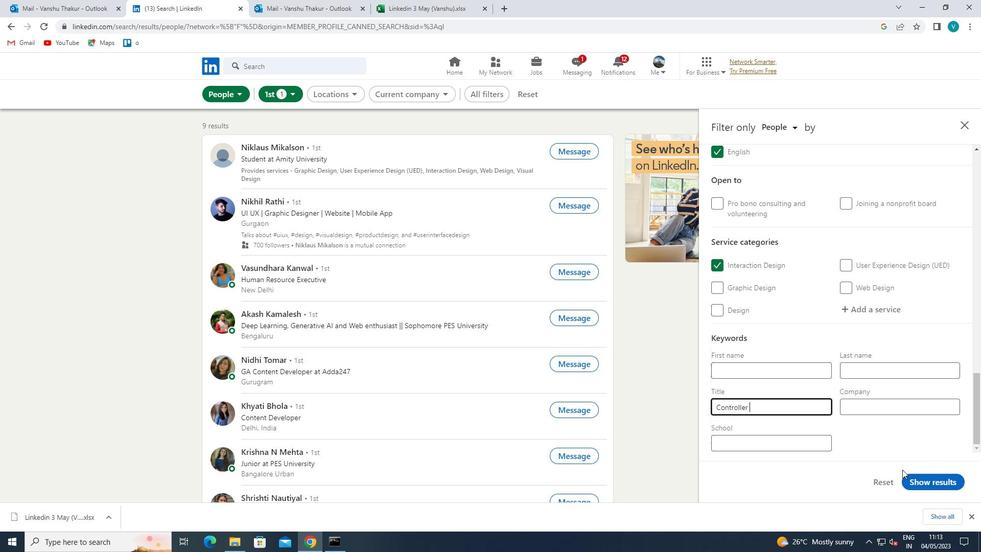 
Action: Mouse pressed left at (912, 479)
Screenshot: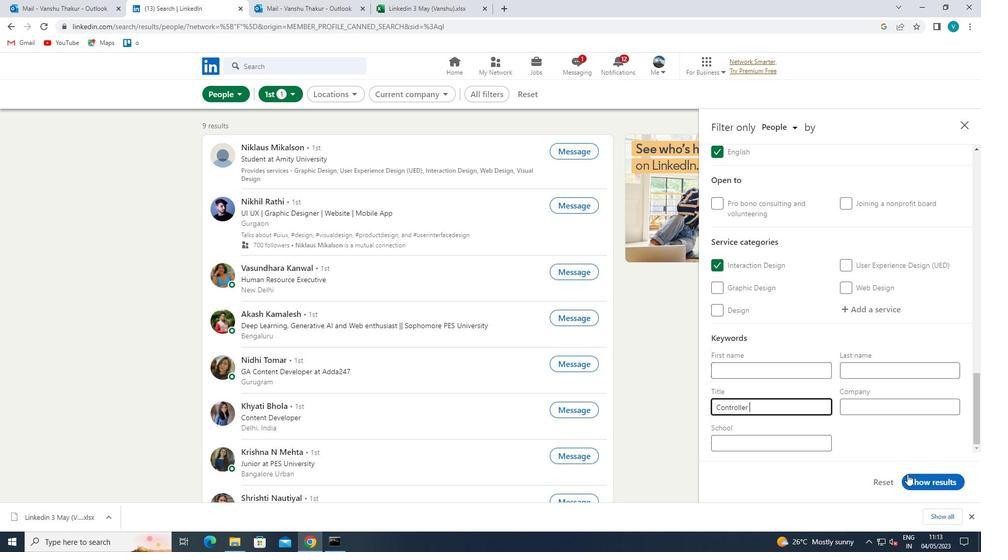 
